 Task: Find a place to stay in Panshi, China, from 14th to 30th June for 5 guests, with a price range of ₹8000 to ₹12000, 5 bedrooms, 5 beds, 5 bathrooms, and amenities like WiFi, TV, and free parking.
Action: Mouse pressed left at (451, 116)
Screenshot: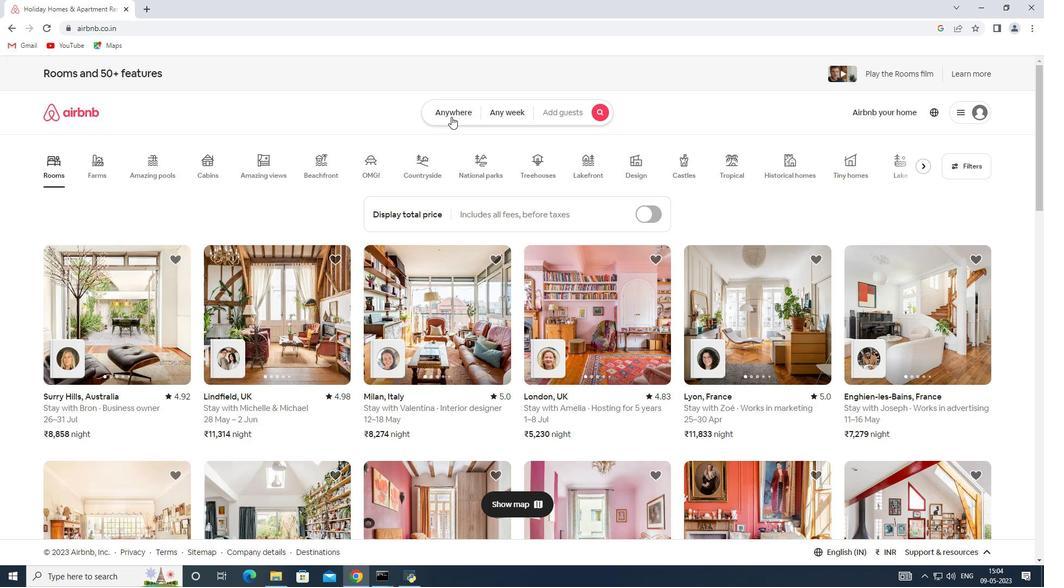 
Action: Mouse moved to (413, 147)
Screenshot: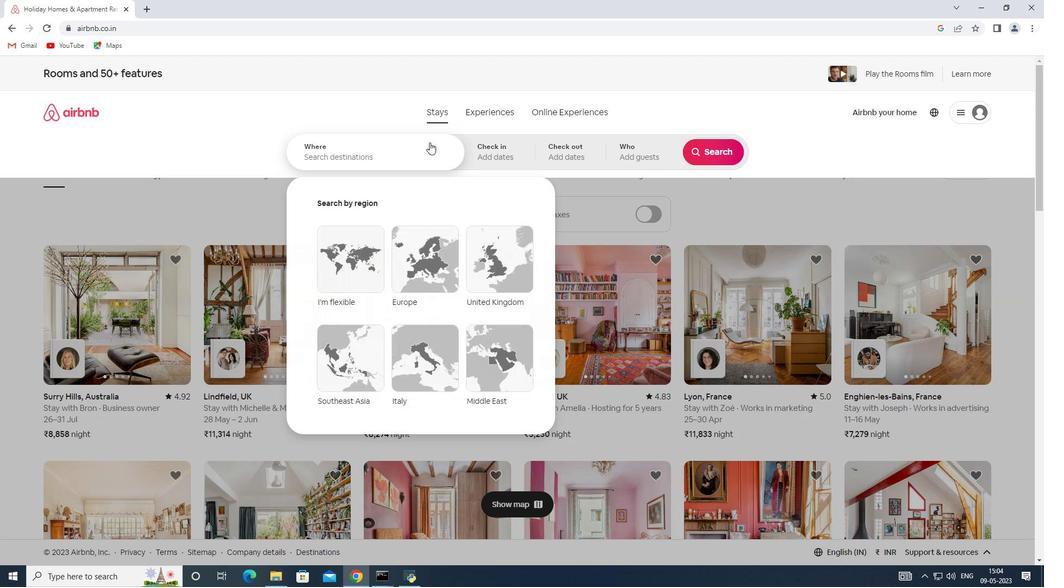 
Action: Mouse pressed left at (413, 147)
Screenshot: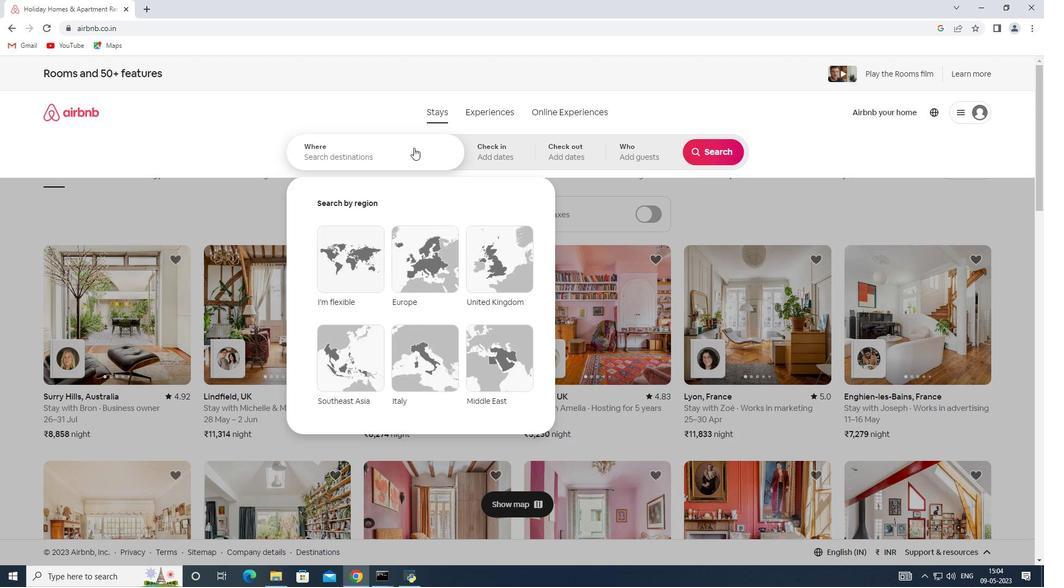
Action: Key pressed <Key.shift><Key.shift><Key.shift><Key.shift><Key.shift><Key.shift>Panshi,<Key.shift><Key.shift><Key.shift>China
Screenshot: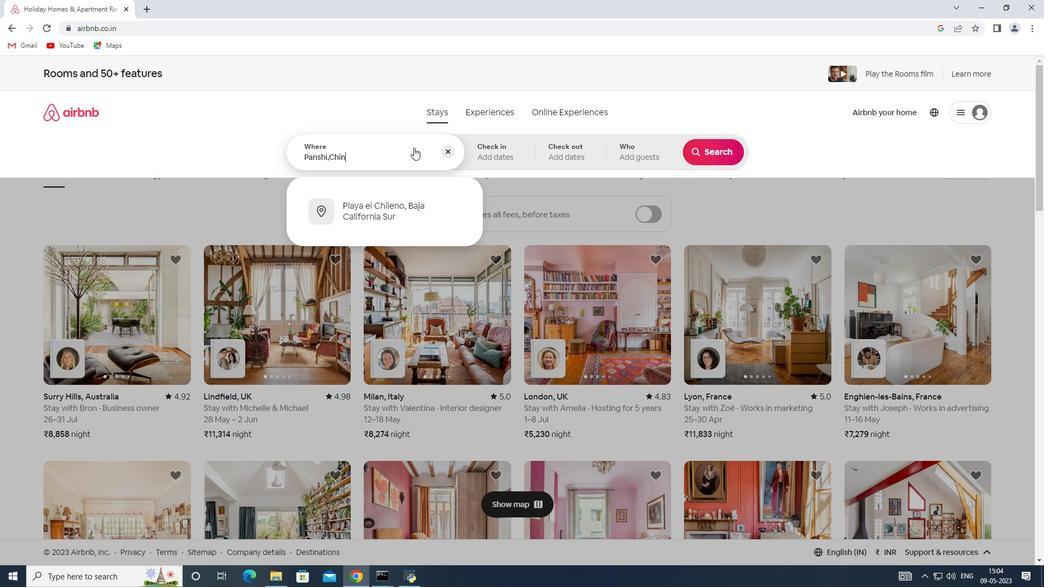 
Action: Mouse moved to (492, 147)
Screenshot: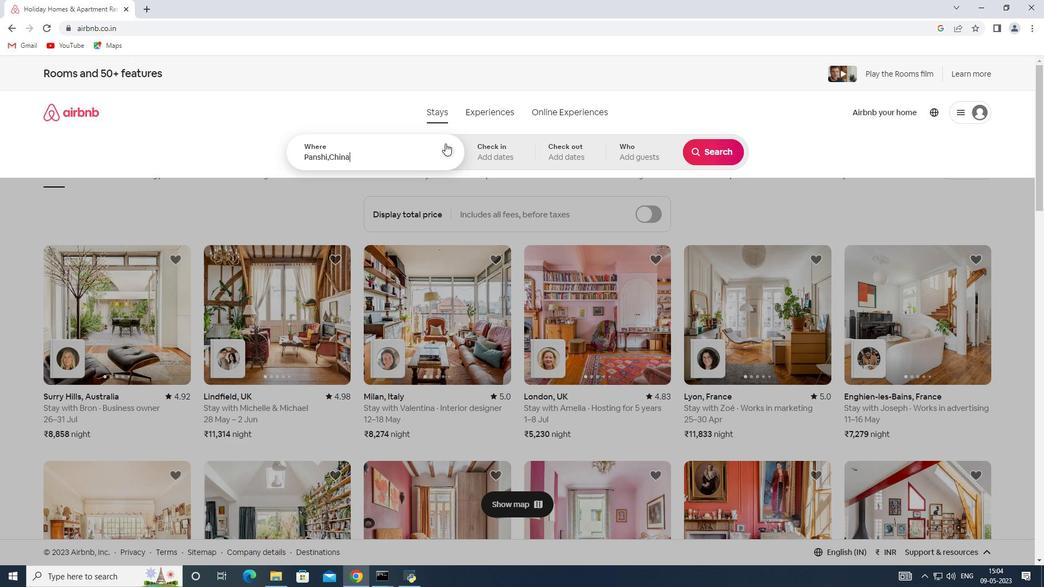 
Action: Mouse pressed left at (492, 147)
Screenshot: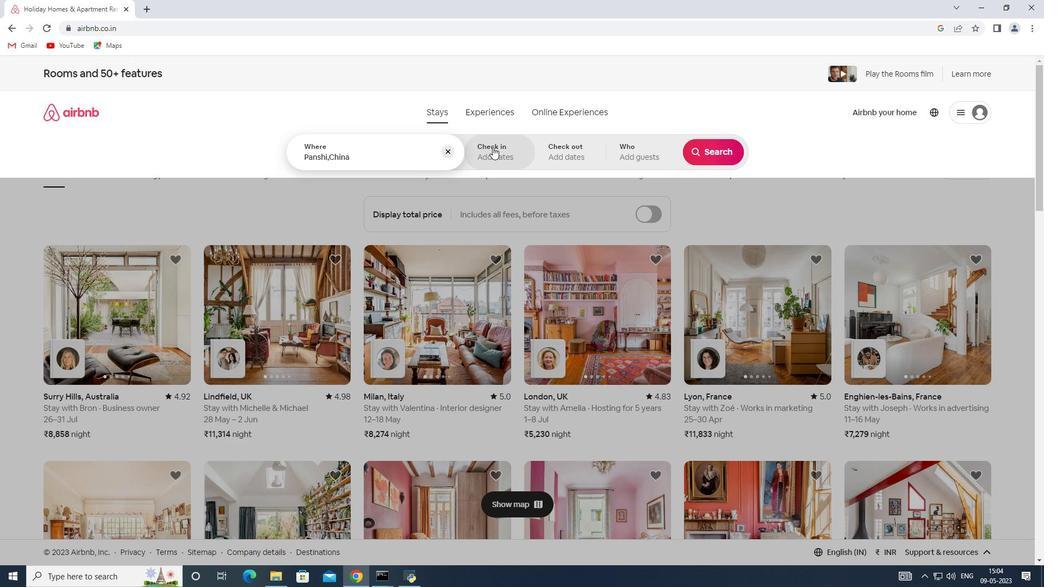 
Action: Mouse moved to (619, 331)
Screenshot: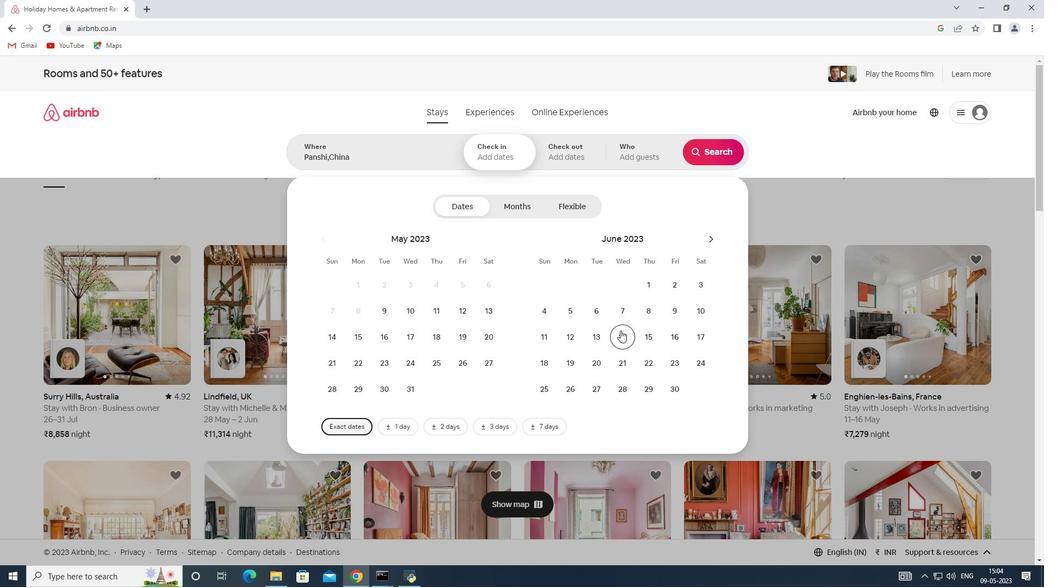 
Action: Mouse pressed left at (619, 331)
Screenshot: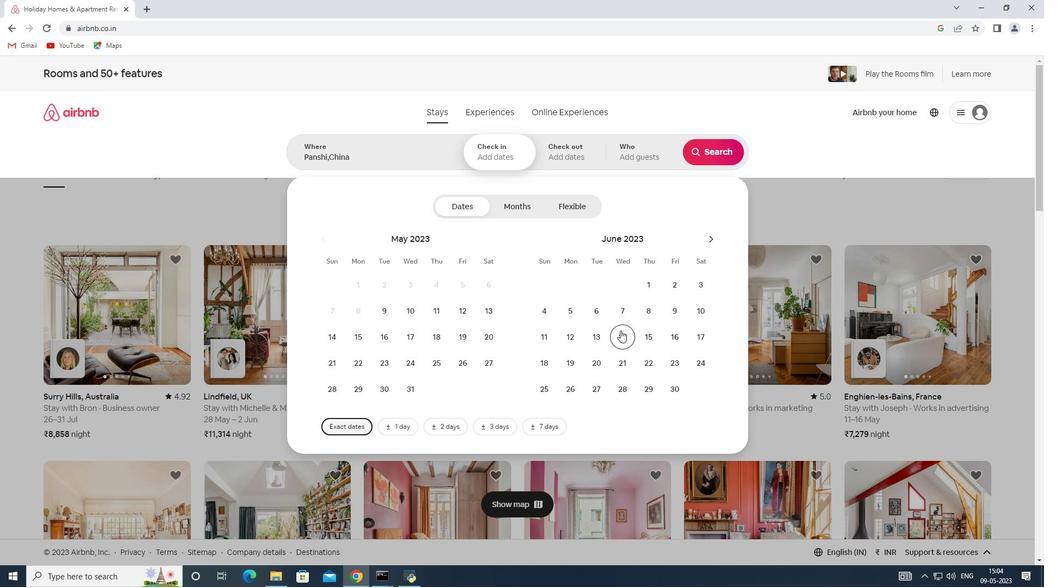 
Action: Mouse moved to (667, 383)
Screenshot: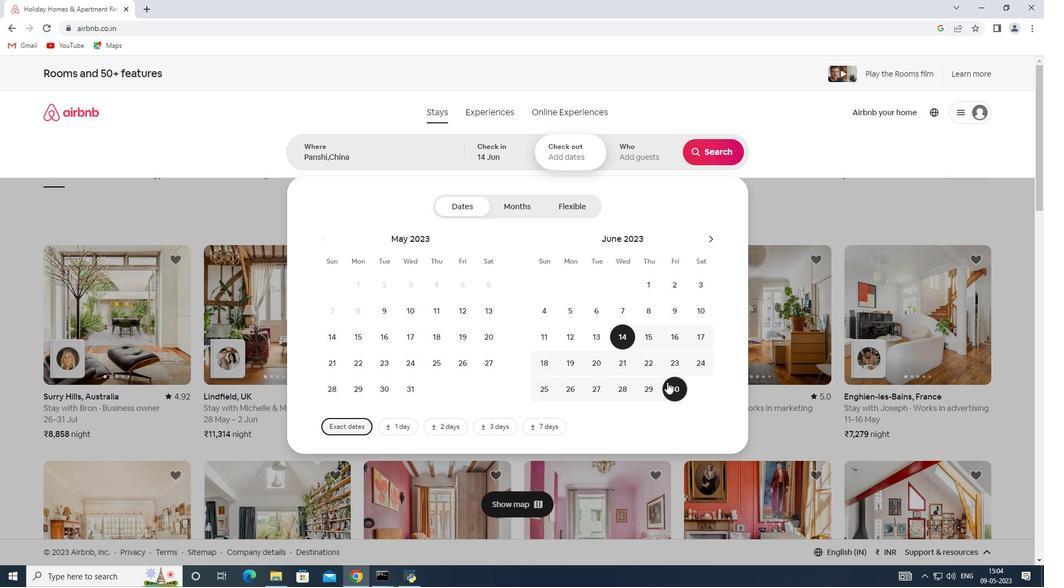 
Action: Mouse pressed left at (667, 383)
Screenshot: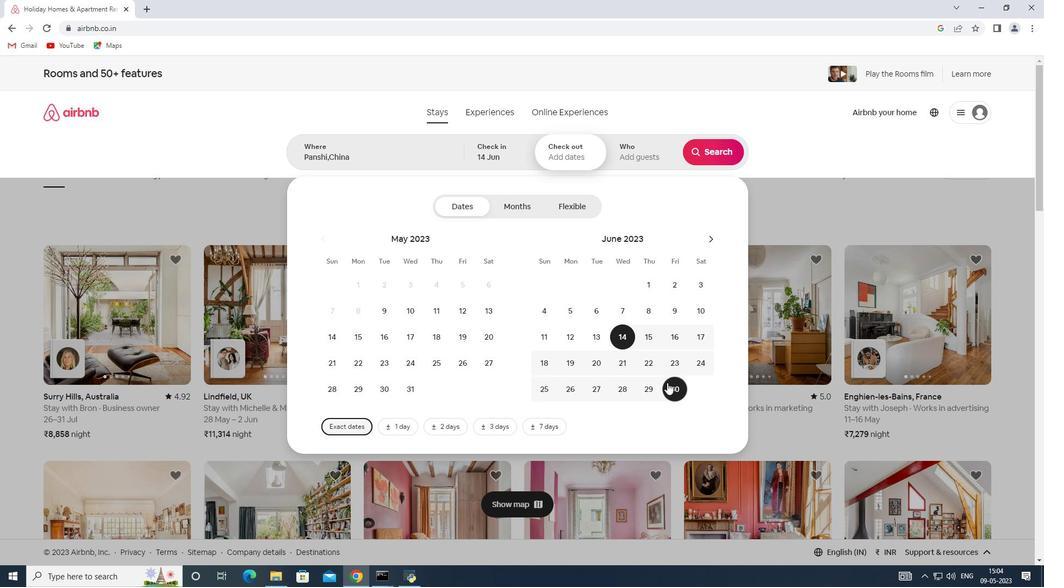 
Action: Mouse moved to (651, 159)
Screenshot: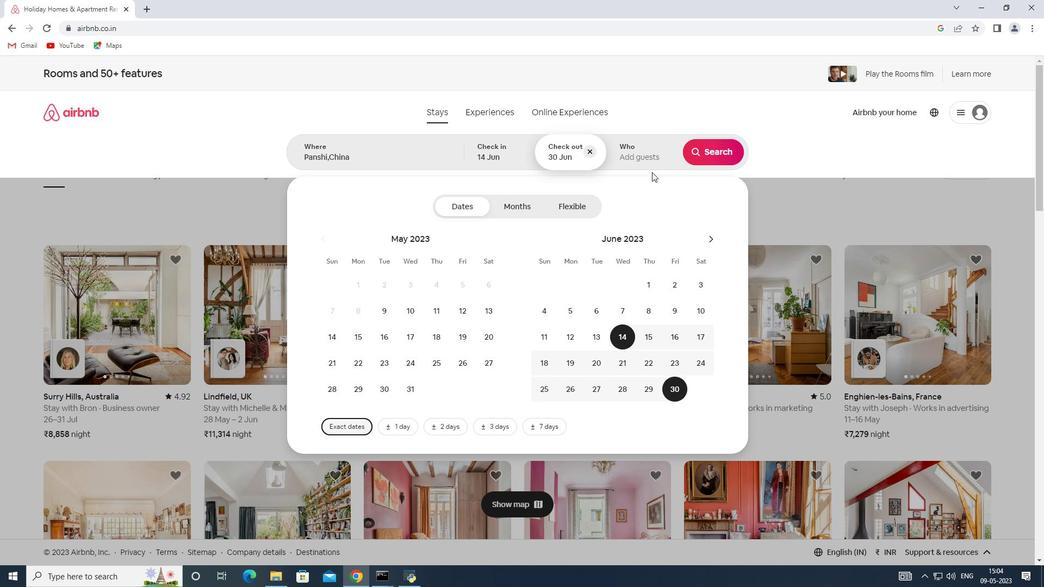 
Action: Mouse pressed left at (651, 159)
Screenshot: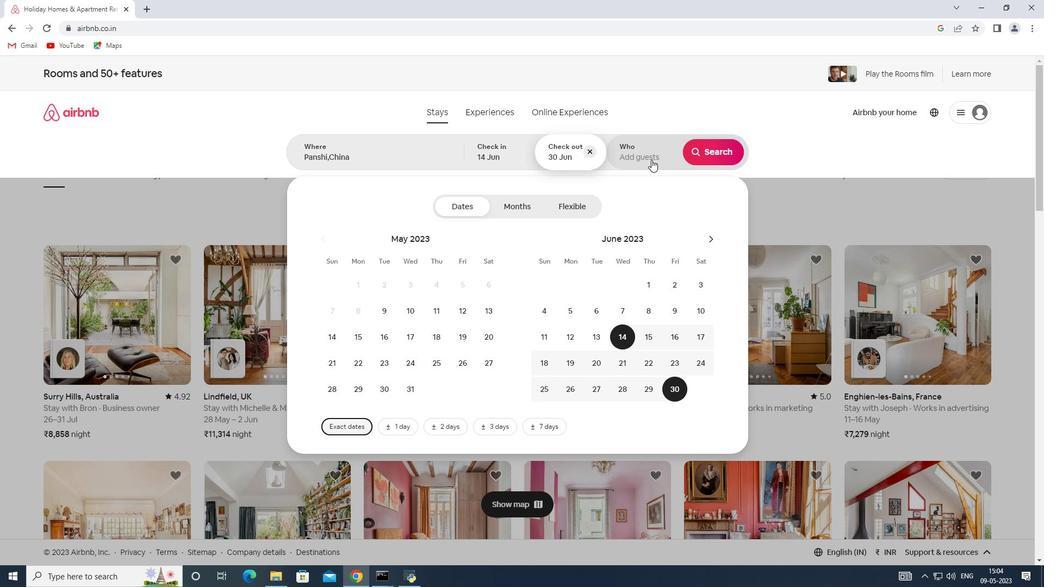 
Action: Mouse moved to (723, 207)
Screenshot: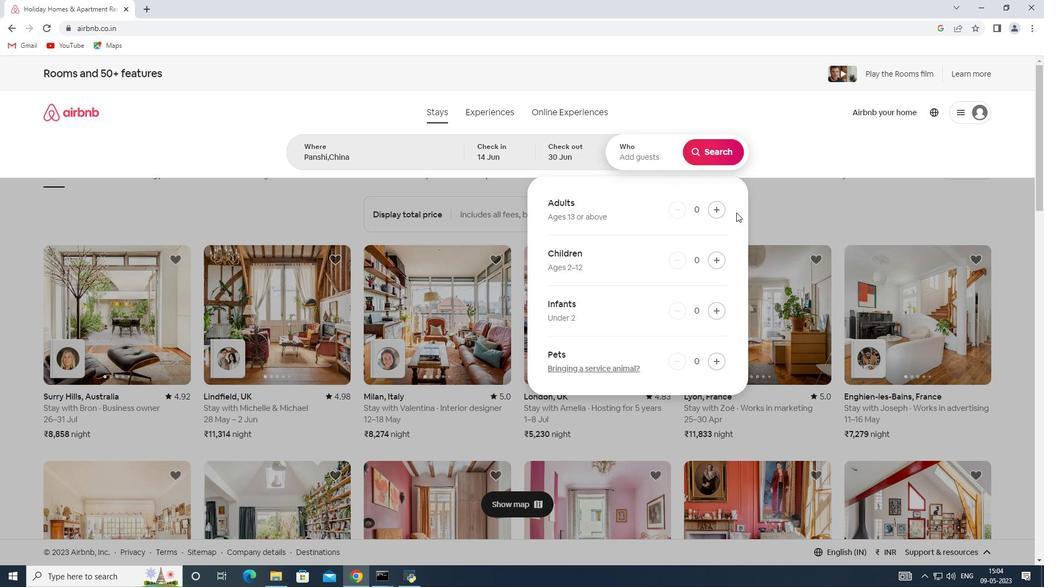 
Action: Mouse pressed left at (723, 207)
Screenshot: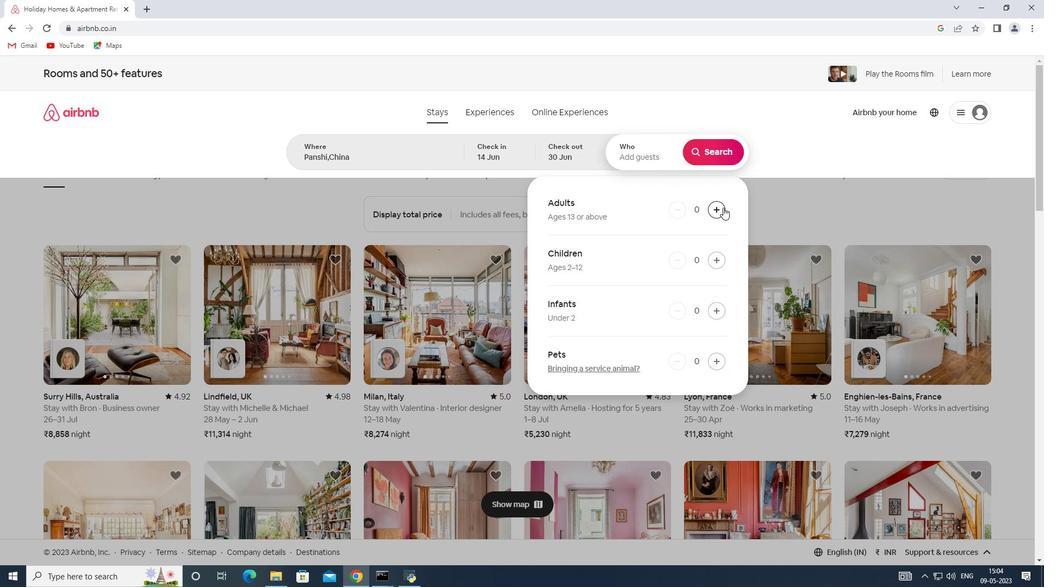 
Action: Mouse pressed left at (723, 207)
Screenshot: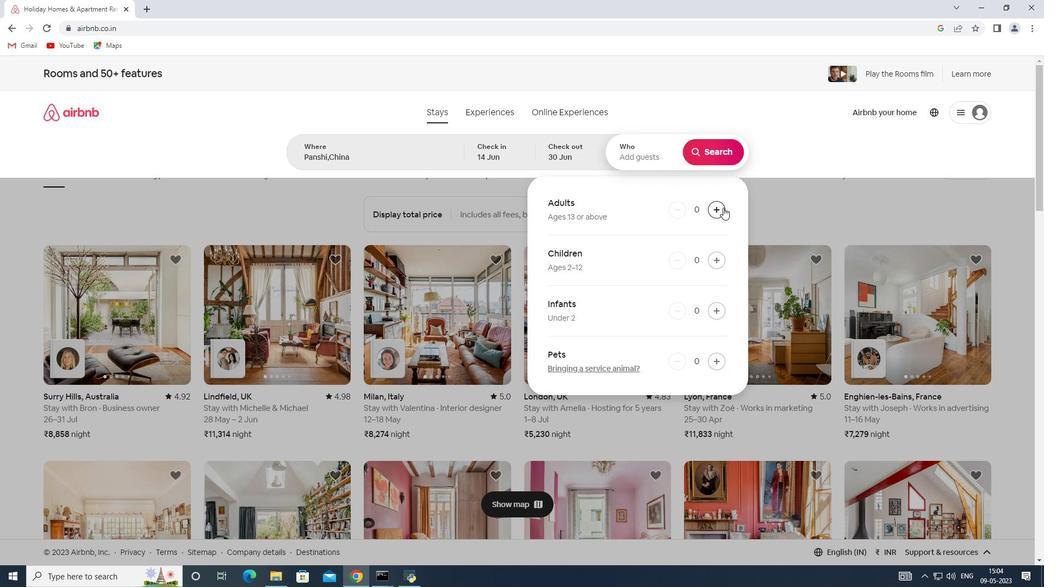 
Action: Mouse pressed left at (723, 207)
Screenshot: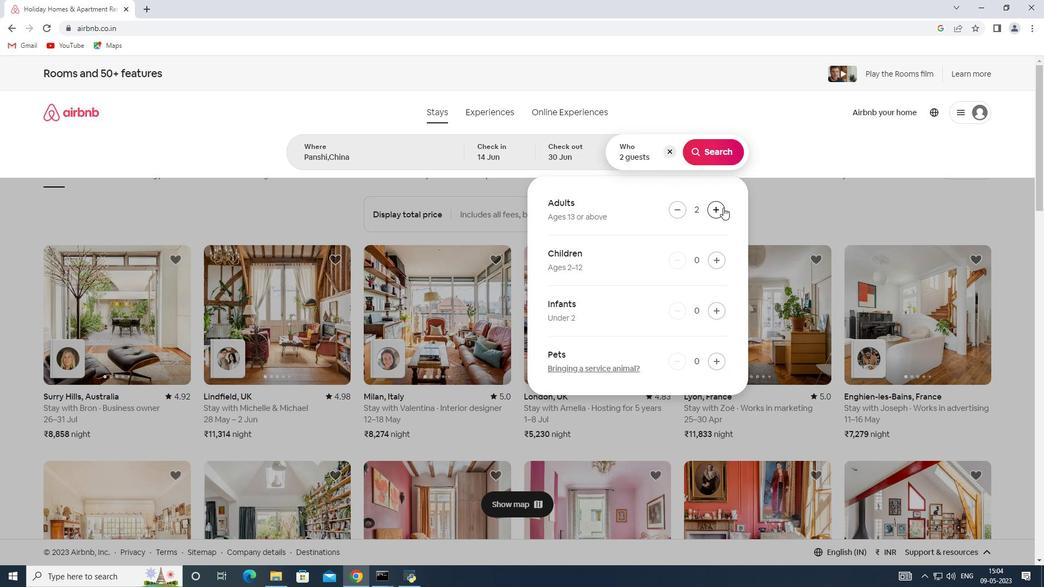 
Action: Mouse pressed left at (723, 207)
Screenshot: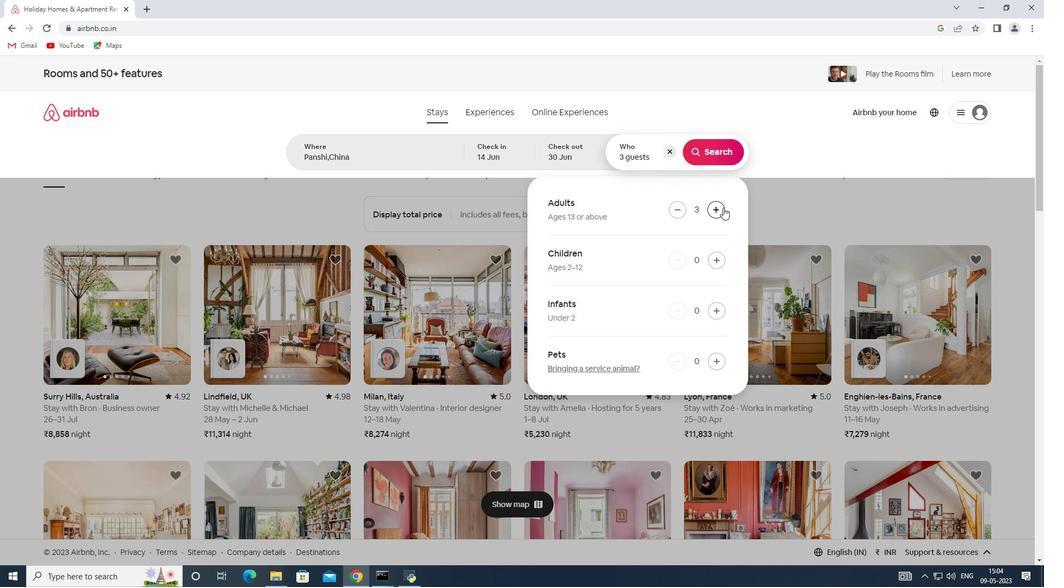 
Action: Mouse pressed left at (723, 207)
Screenshot: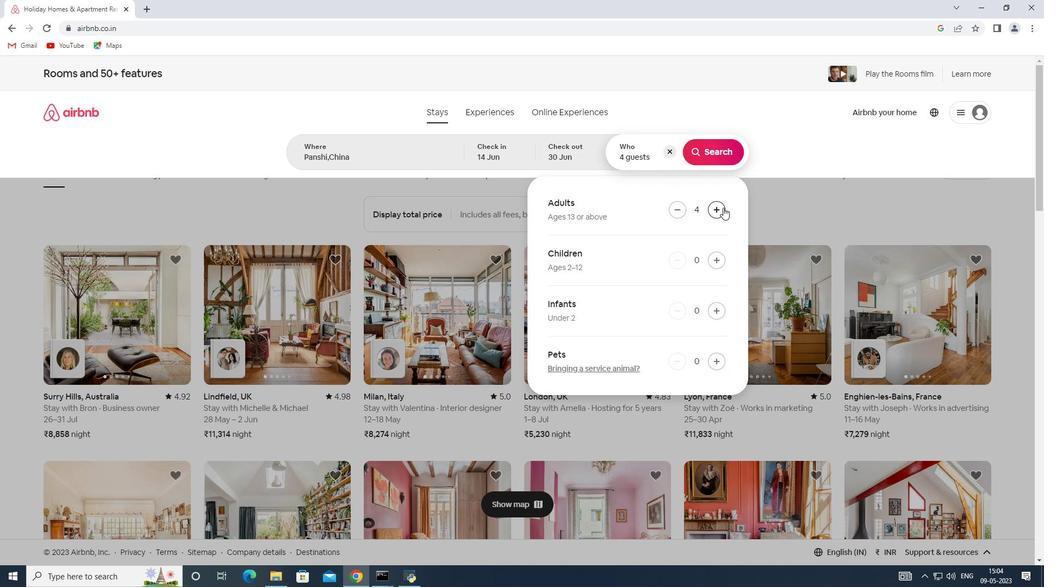 
Action: Mouse moved to (722, 153)
Screenshot: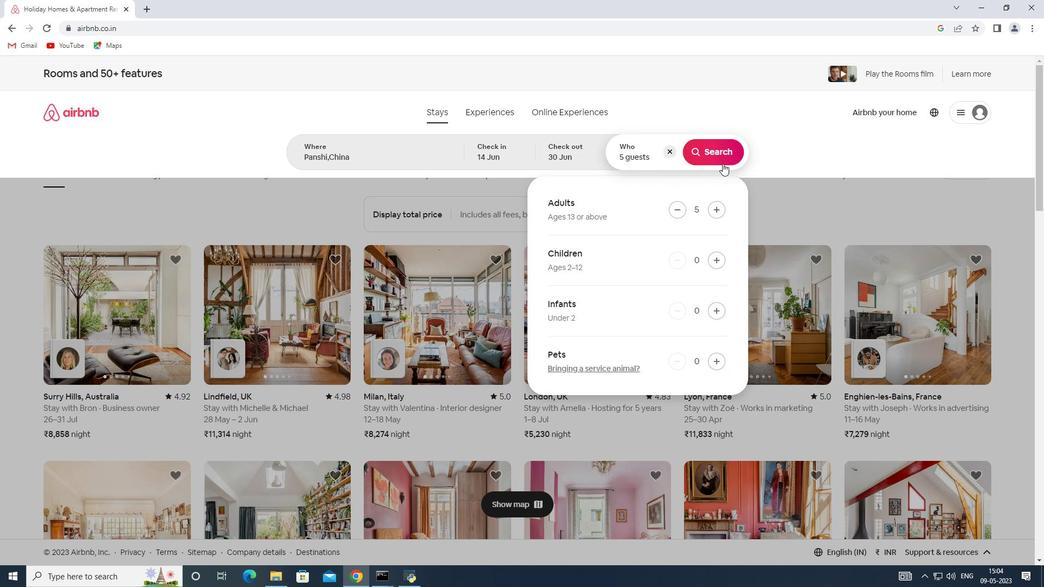 
Action: Mouse pressed left at (722, 153)
Screenshot: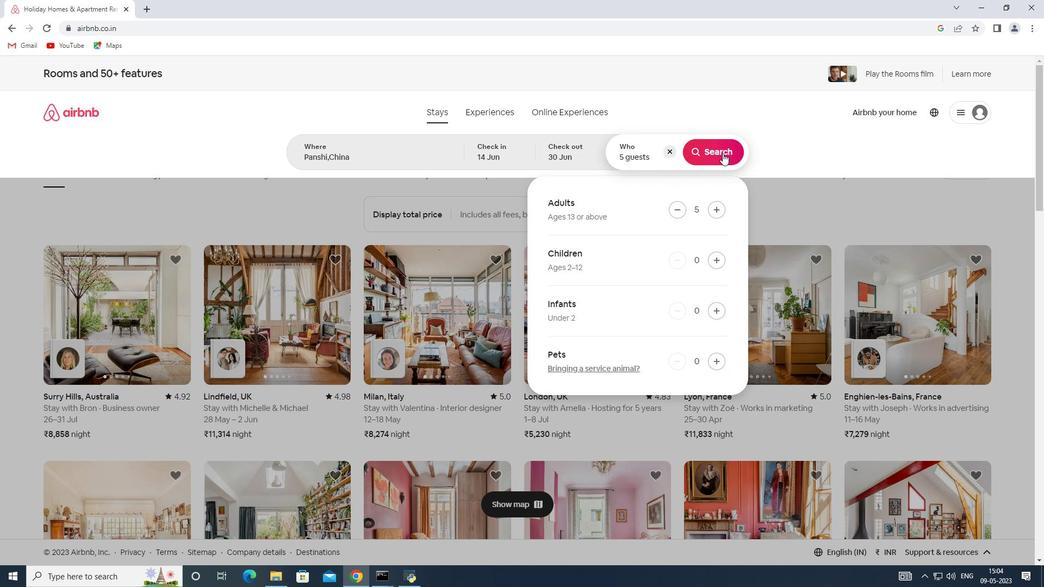 
Action: Mouse moved to (990, 112)
Screenshot: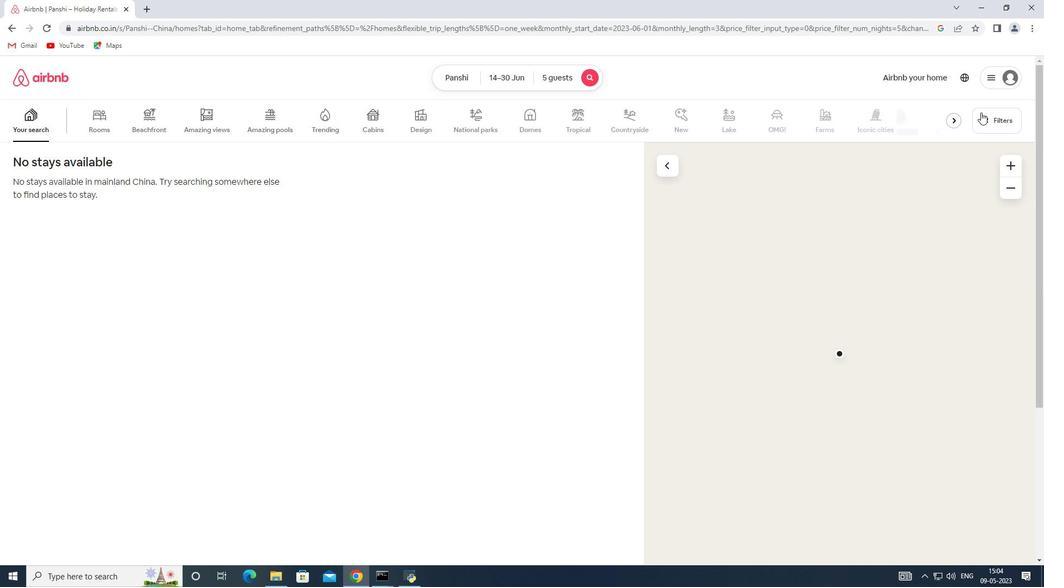 
Action: Mouse pressed left at (990, 112)
Screenshot: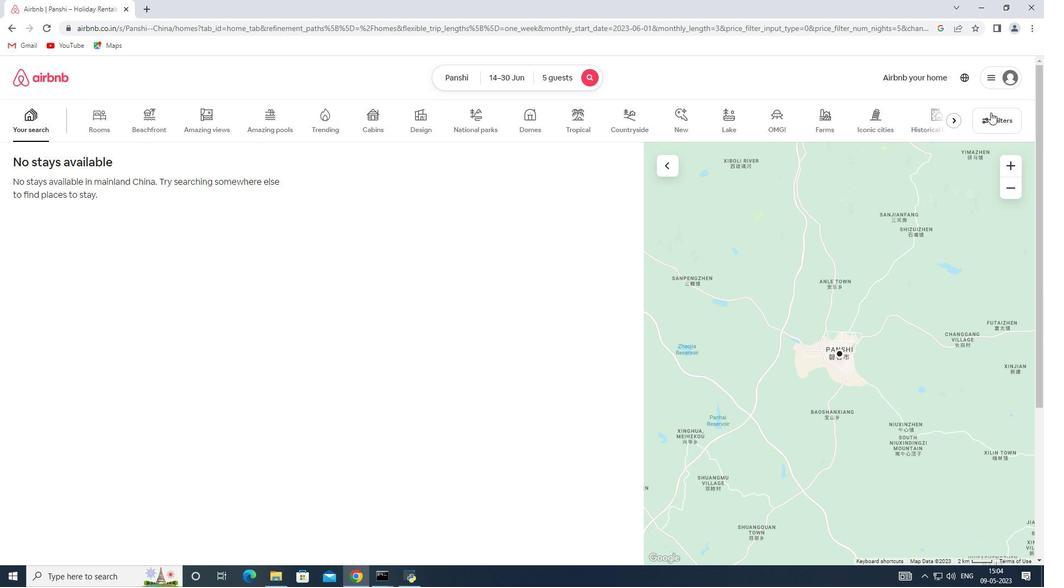 
Action: Mouse moved to (383, 388)
Screenshot: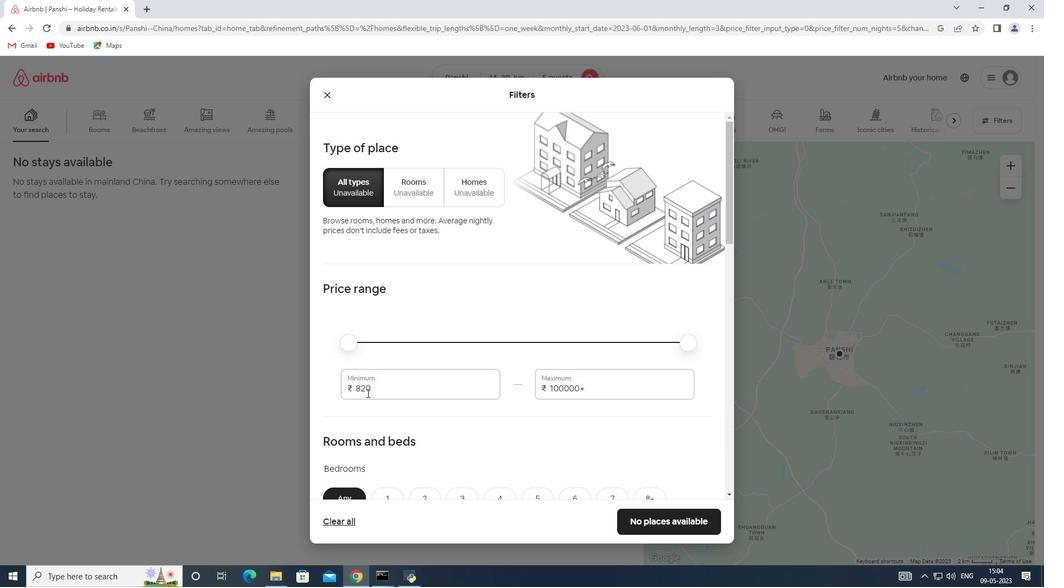 
Action: Mouse pressed left at (383, 388)
Screenshot: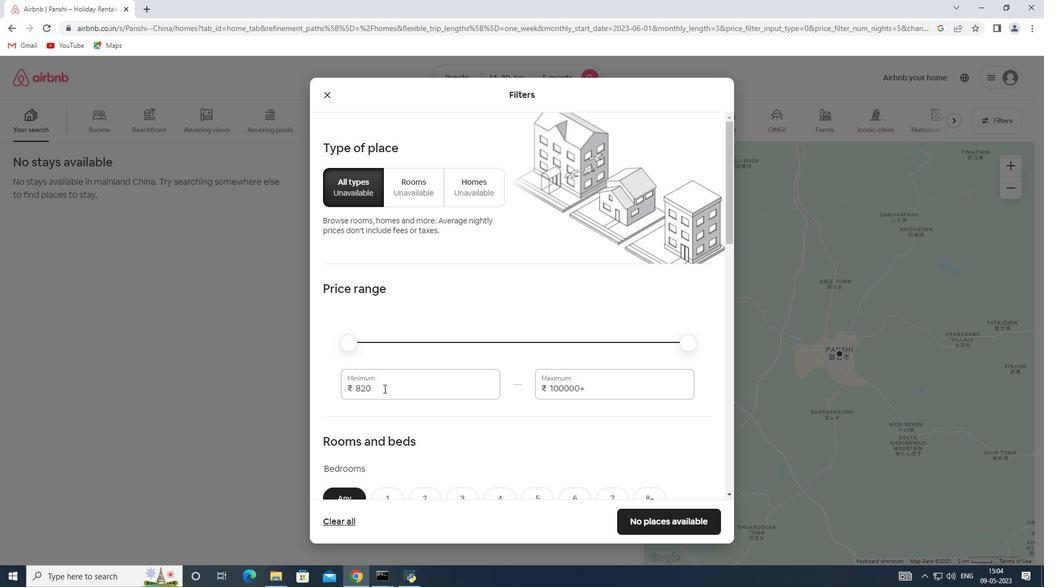 
Action: Mouse moved to (337, 388)
Screenshot: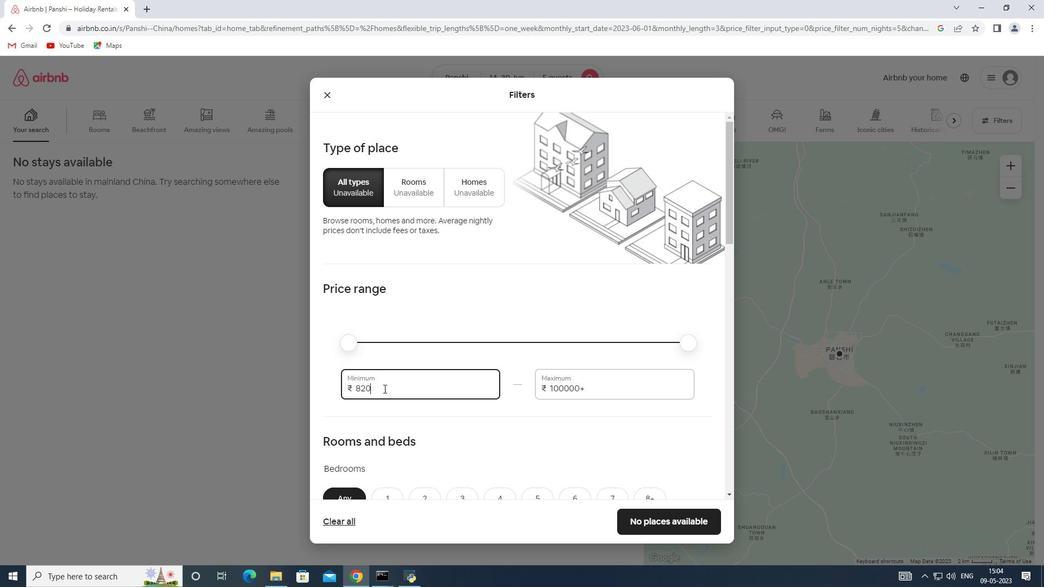 
Action: Key pressed 8000
Screenshot: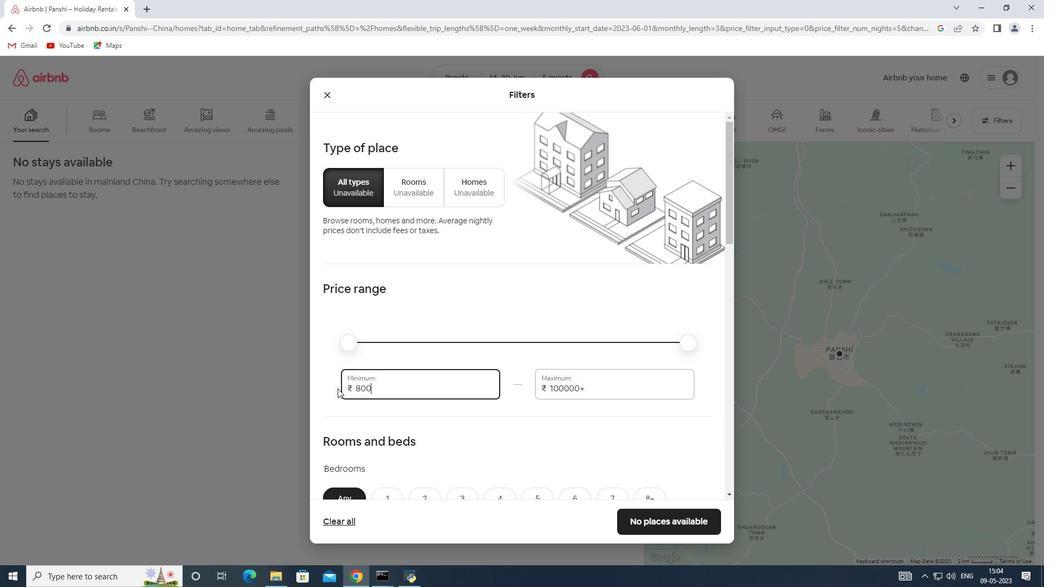 
Action: Mouse moved to (600, 386)
Screenshot: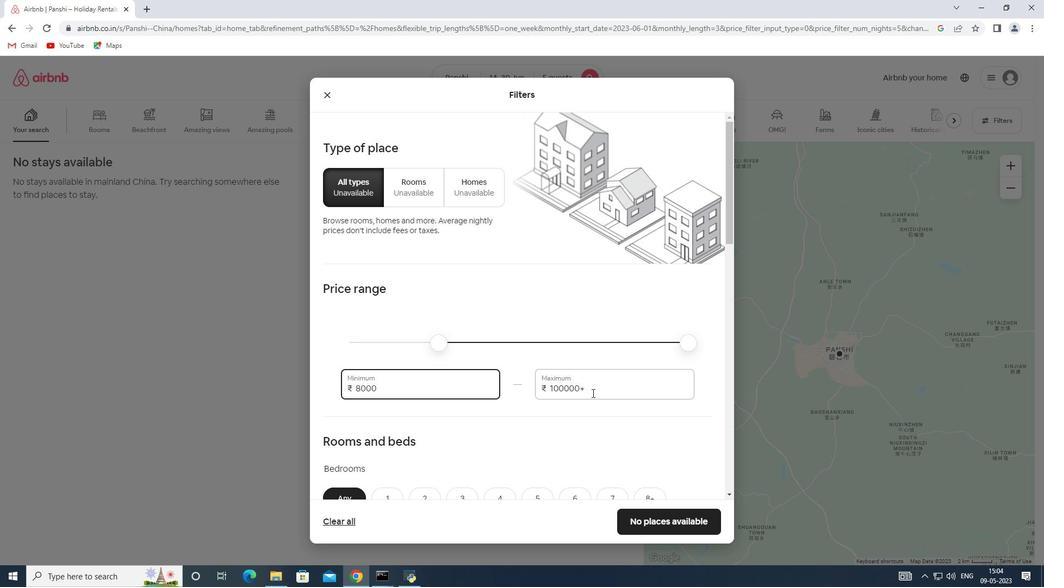 
Action: Mouse pressed left at (600, 386)
Screenshot: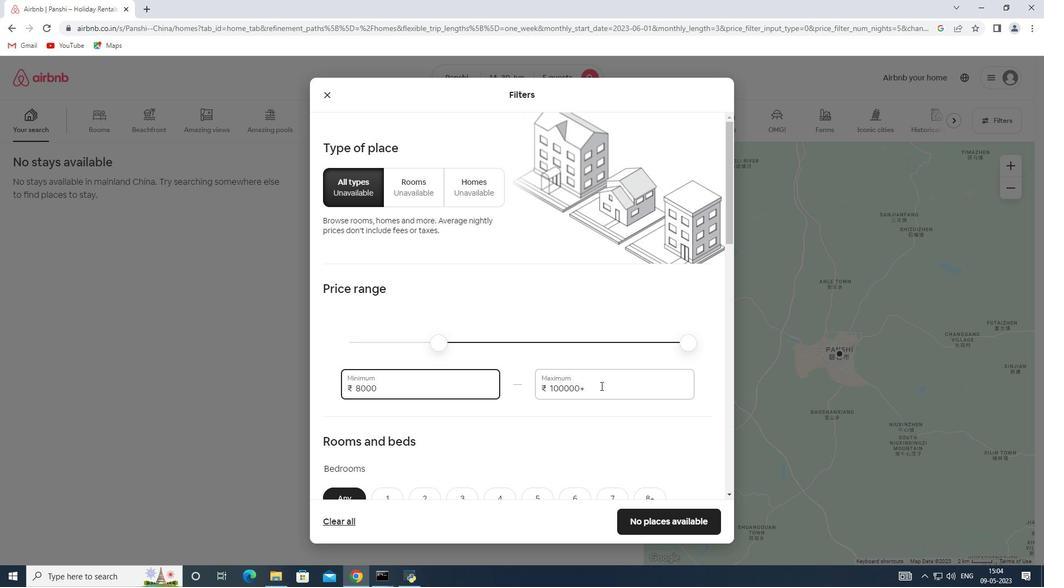 
Action: Mouse moved to (518, 386)
Screenshot: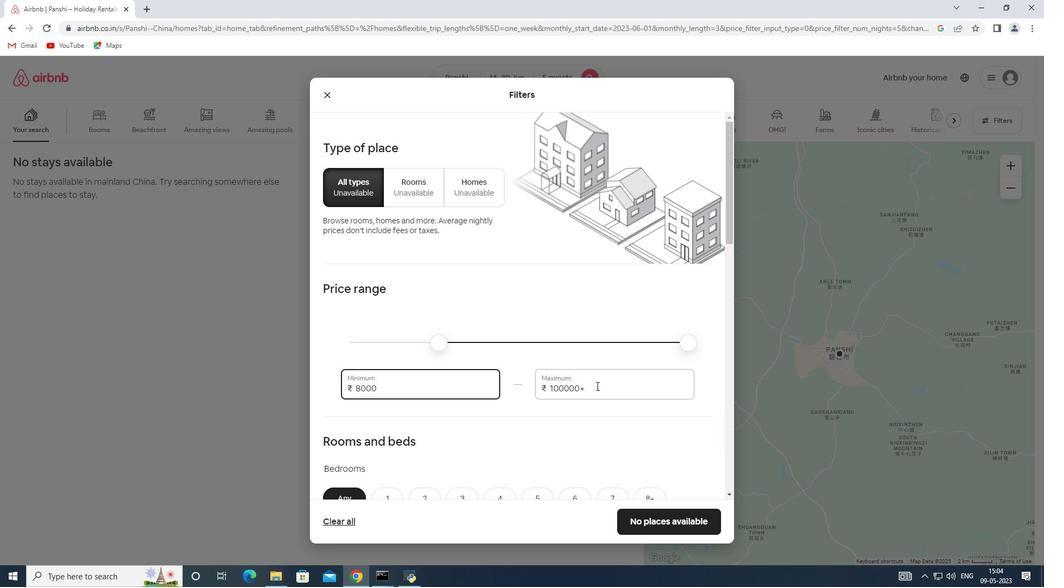
Action: Key pressed 12000
Screenshot: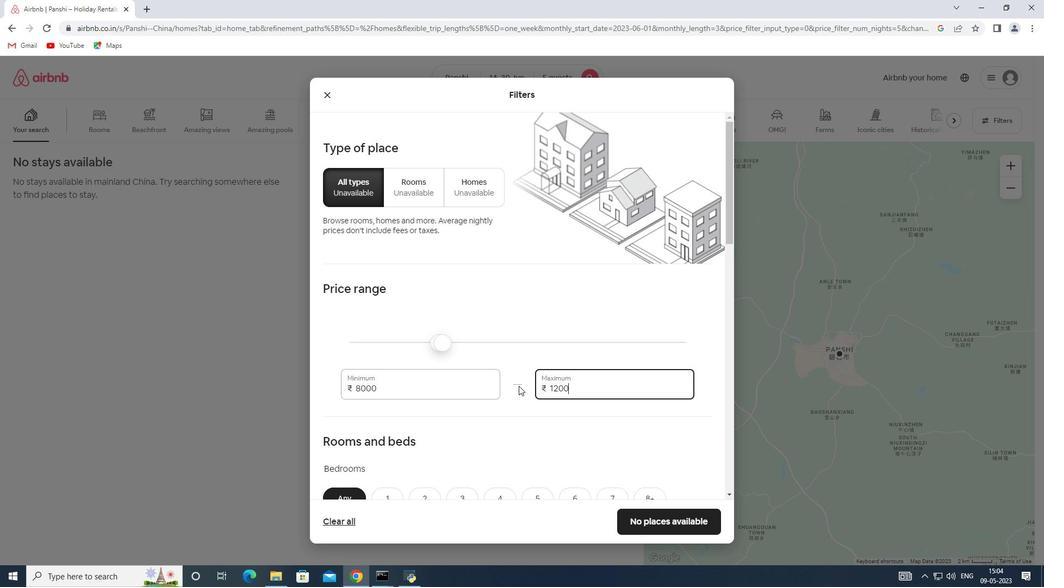 
Action: Mouse moved to (514, 387)
Screenshot: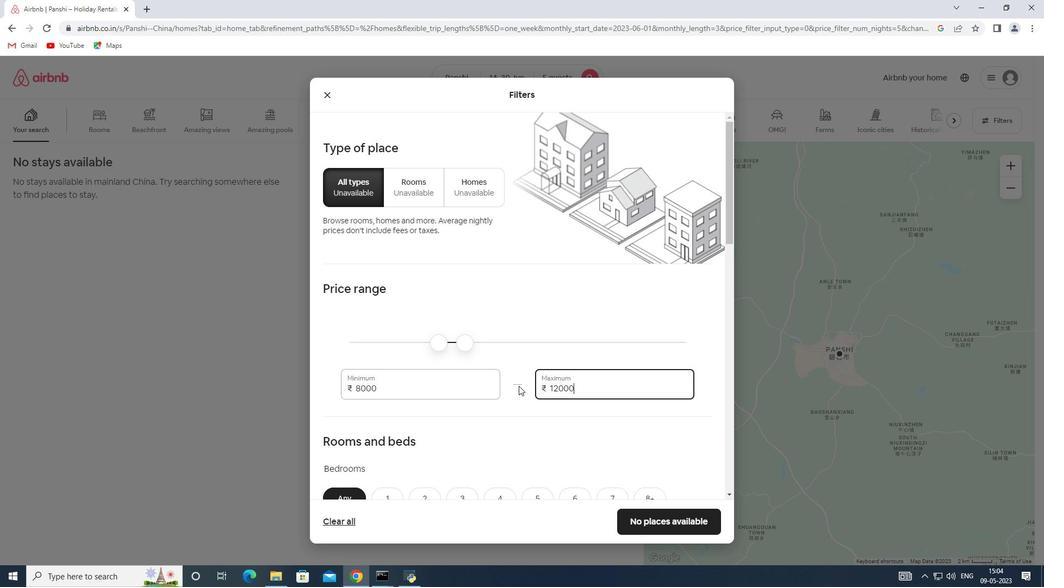 
Action: Mouse scrolled (514, 387) with delta (0, 0)
Screenshot: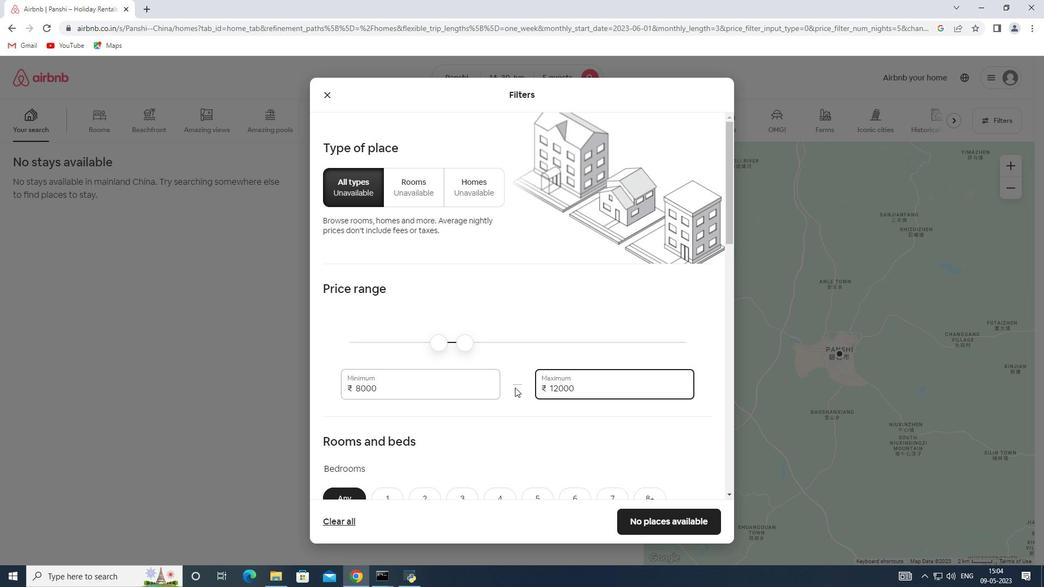 
Action: Mouse scrolled (514, 387) with delta (0, 0)
Screenshot: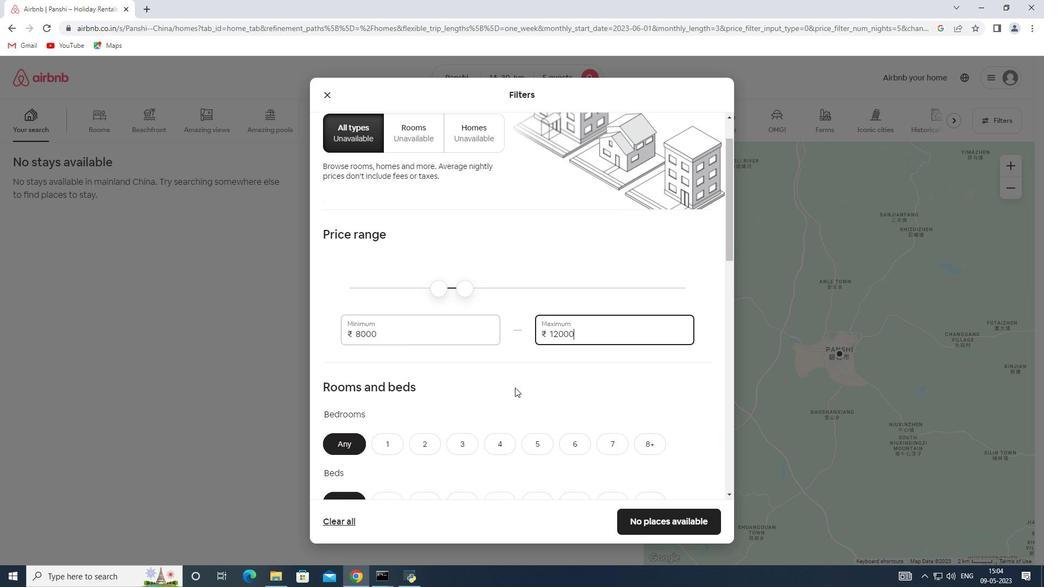 
Action: Mouse scrolled (514, 387) with delta (0, 0)
Screenshot: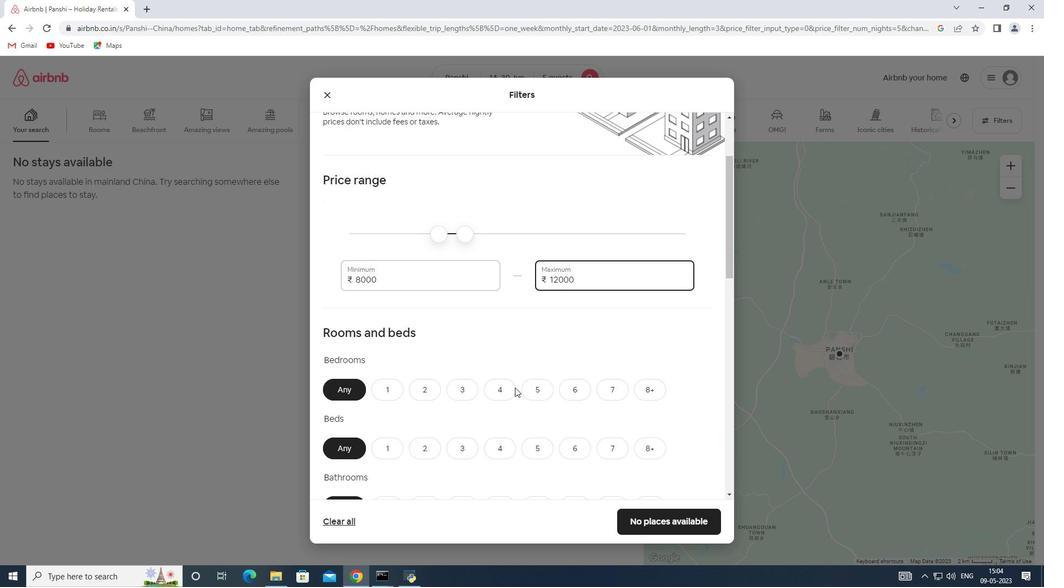 
Action: Mouse scrolled (514, 387) with delta (0, 0)
Screenshot: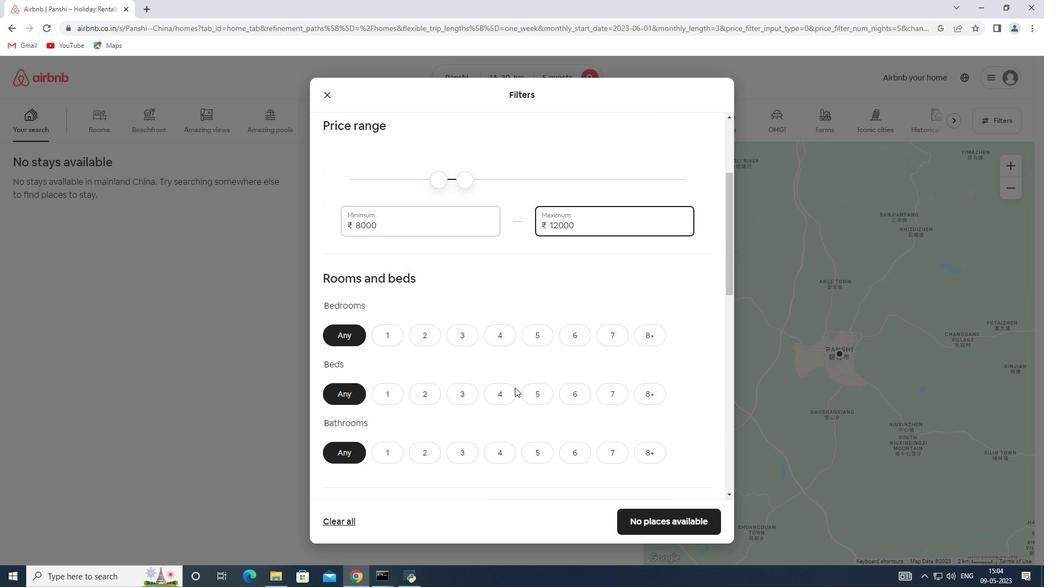
Action: Mouse moved to (532, 284)
Screenshot: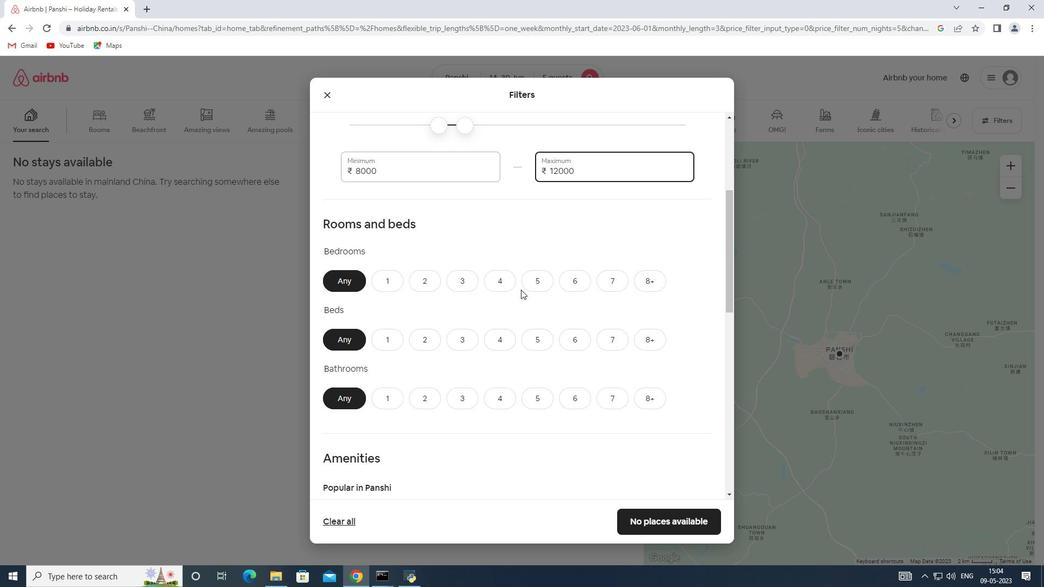 
Action: Mouse pressed left at (532, 284)
Screenshot: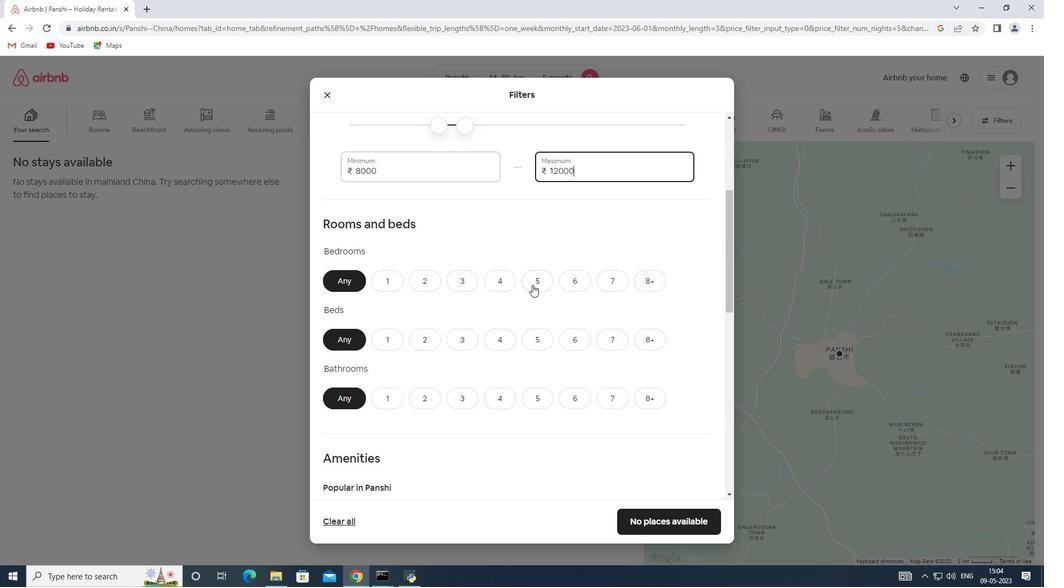 
Action: Mouse moved to (534, 338)
Screenshot: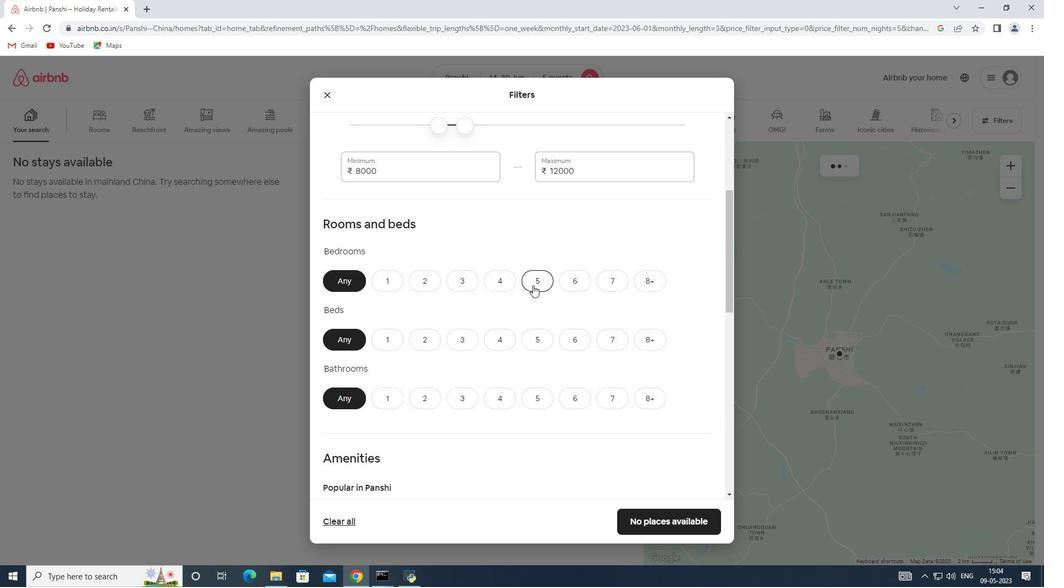 
Action: Mouse pressed left at (534, 338)
Screenshot: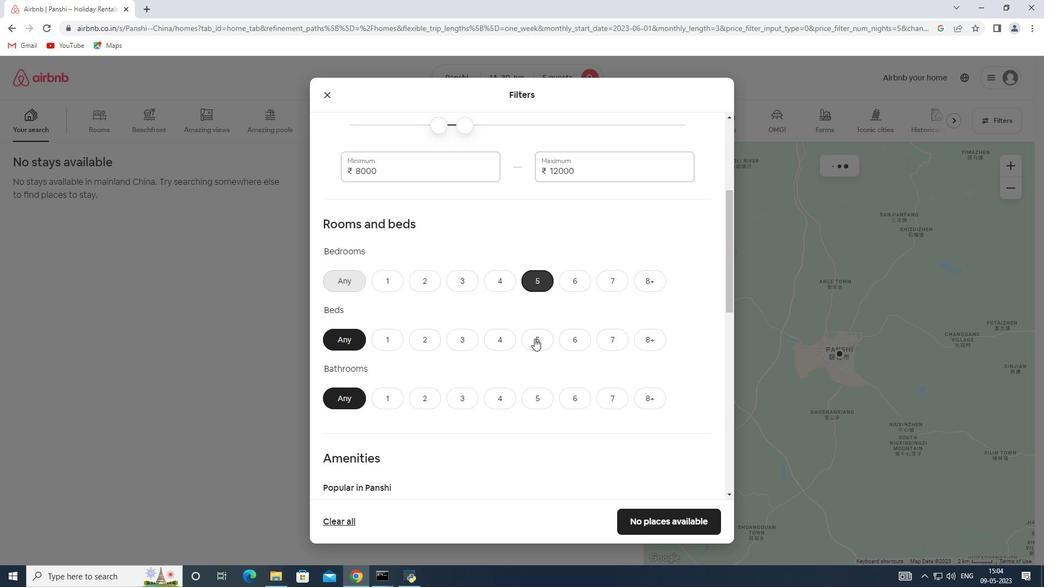 
Action: Mouse moved to (535, 393)
Screenshot: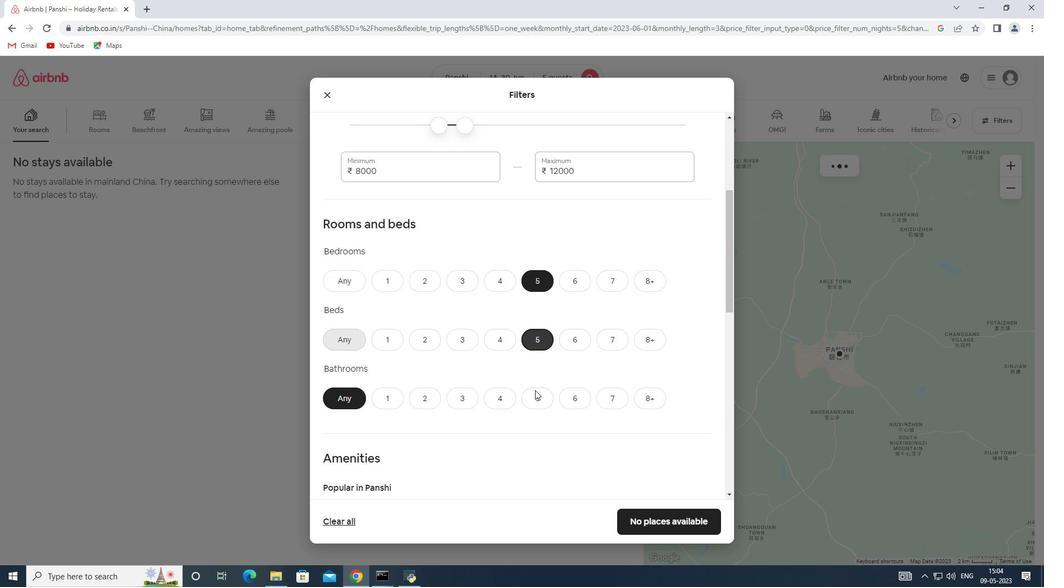 
Action: Mouse pressed left at (535, 393)
Screenshot: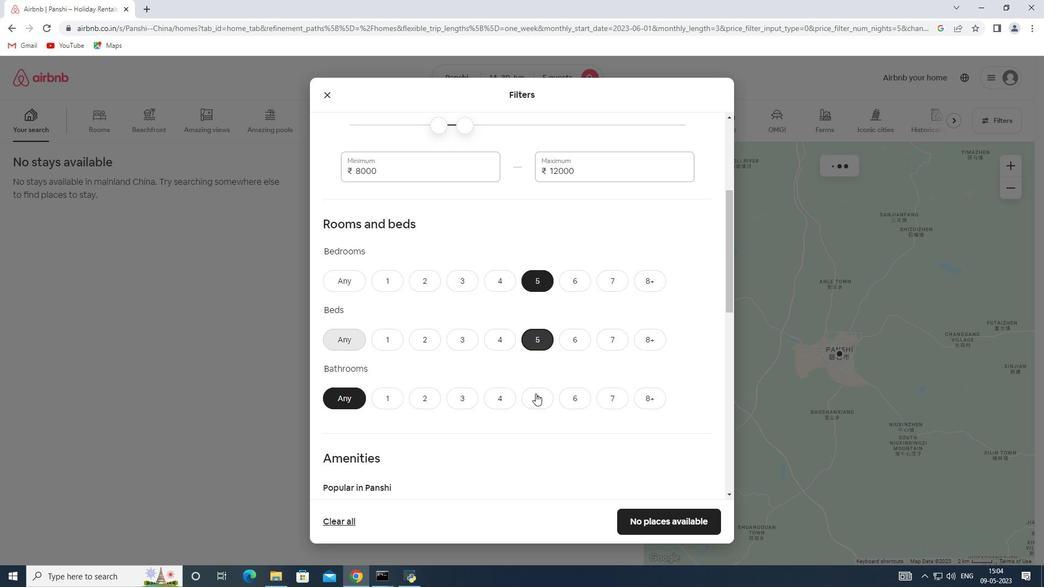 
Action: Mouse moved to (530, 345)
Screenshot: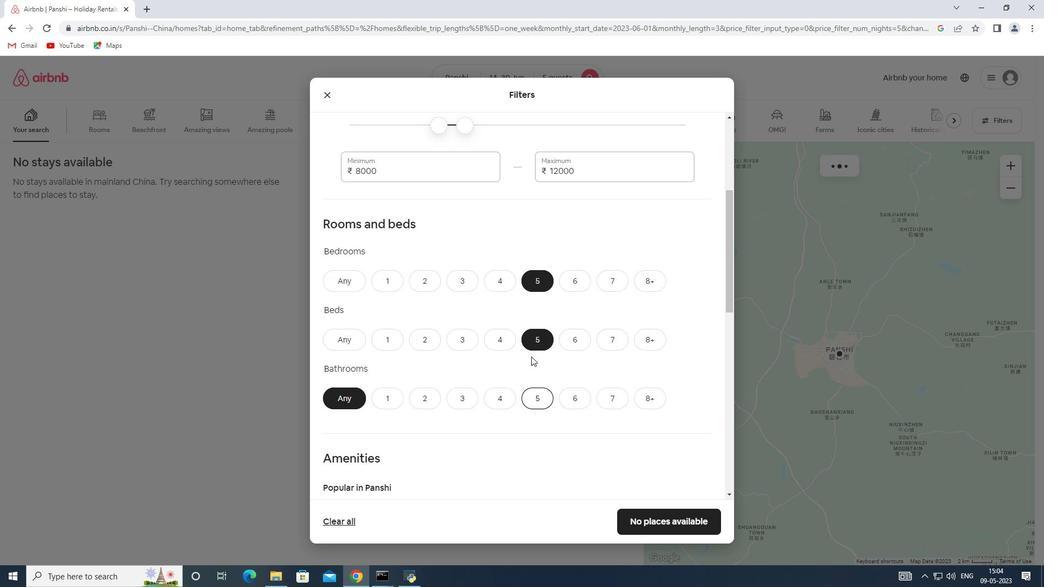 
Action: Mouse scrolled (530, 344) with delta (0, 0)
Screenshot: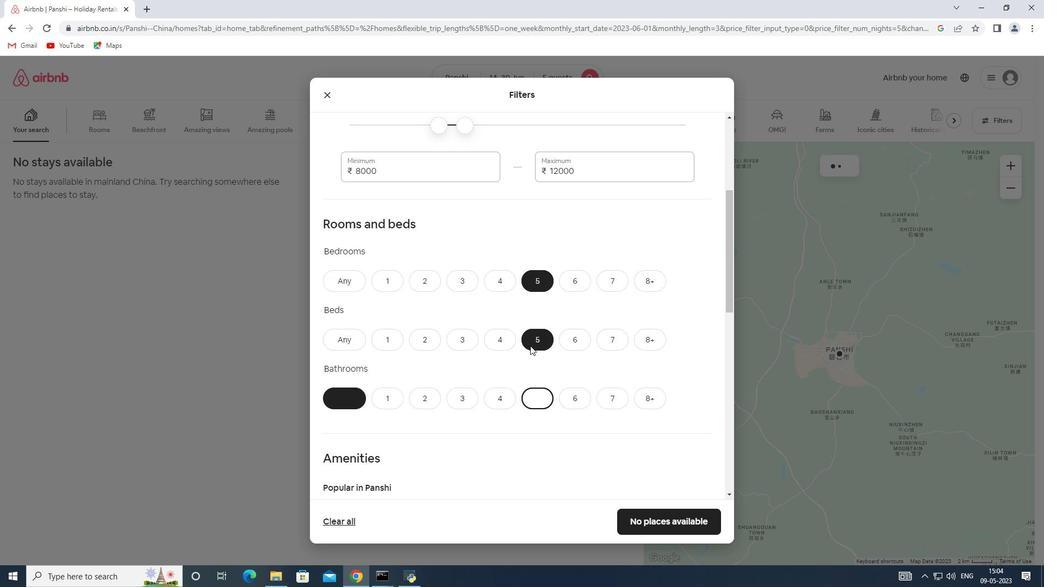 
Action: Mouse scrolled (530, 344) with delta (0, 0)
Screenshot: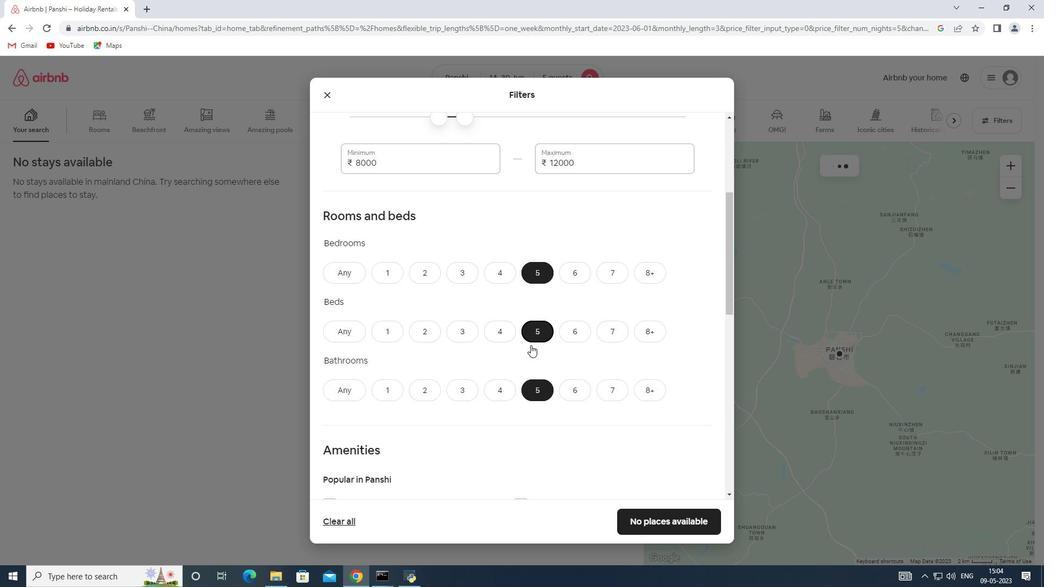 
Action: Mouse scrolled (530, 344) with delta (0, 0)
Screenshot: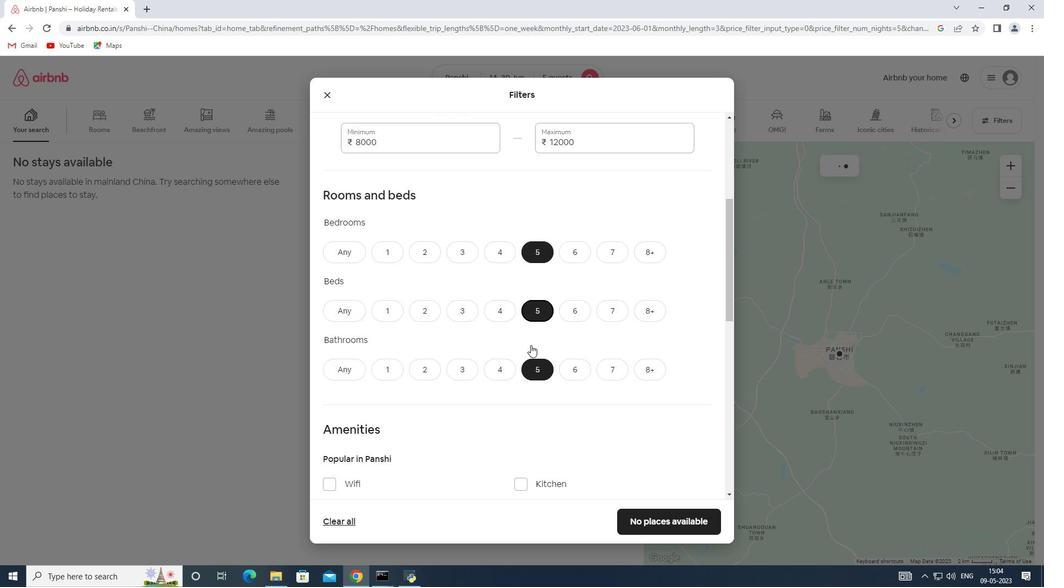 
Action: Mouse moved to (344, 346)
Screenshot: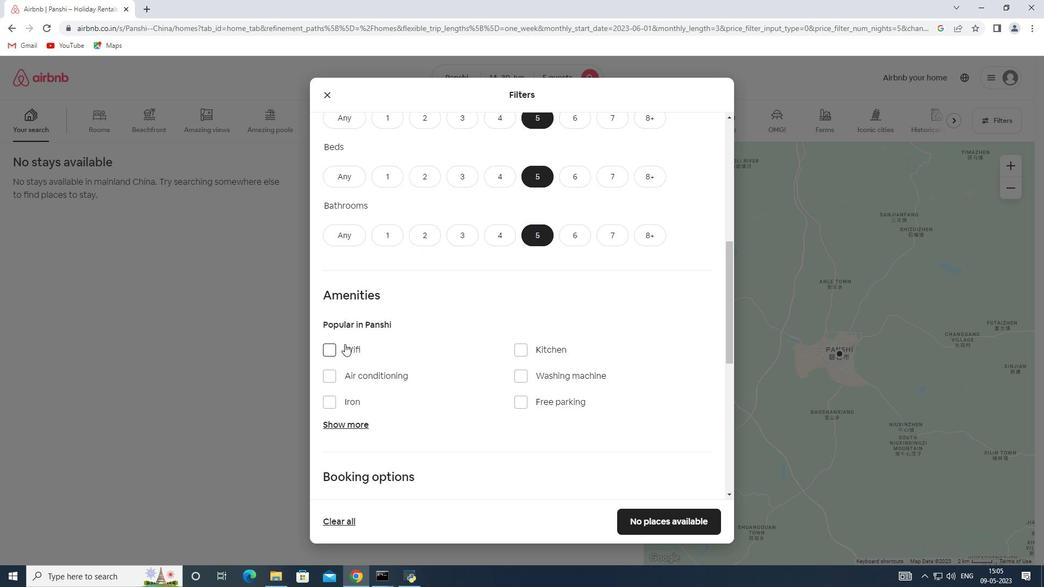 
Action: Mouse pressed left at (344, 346)
Screenshot: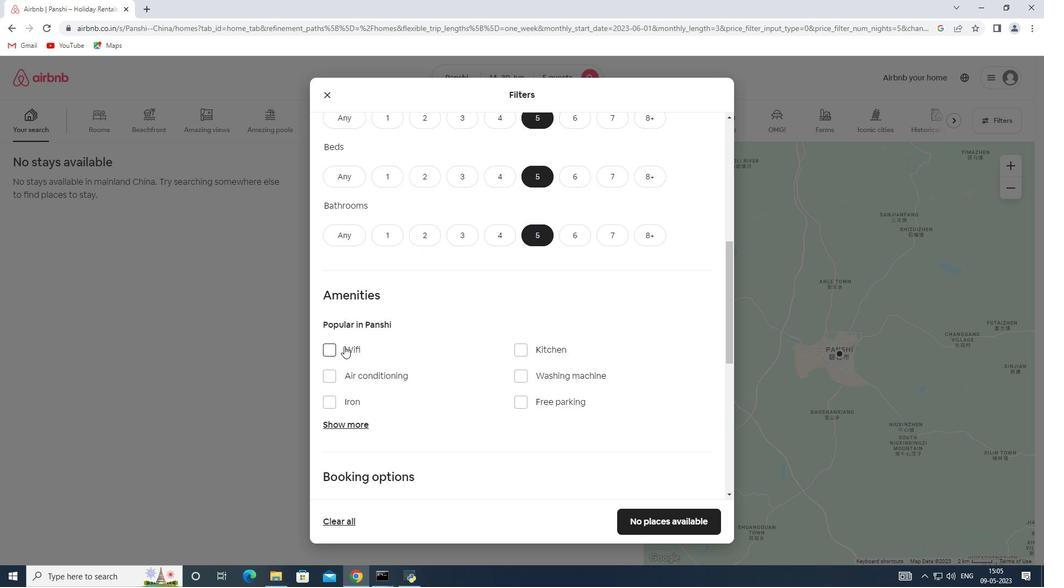 
Action: Mouse moved to (358, 422)
Screenshot: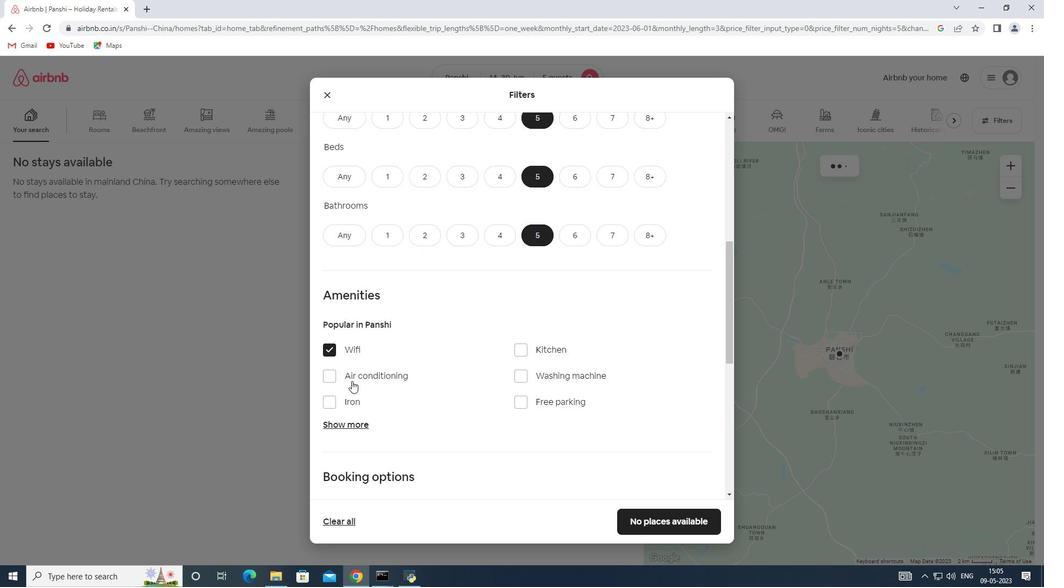 
Action: Mouse pressed left at (358, 422)
Screenshot: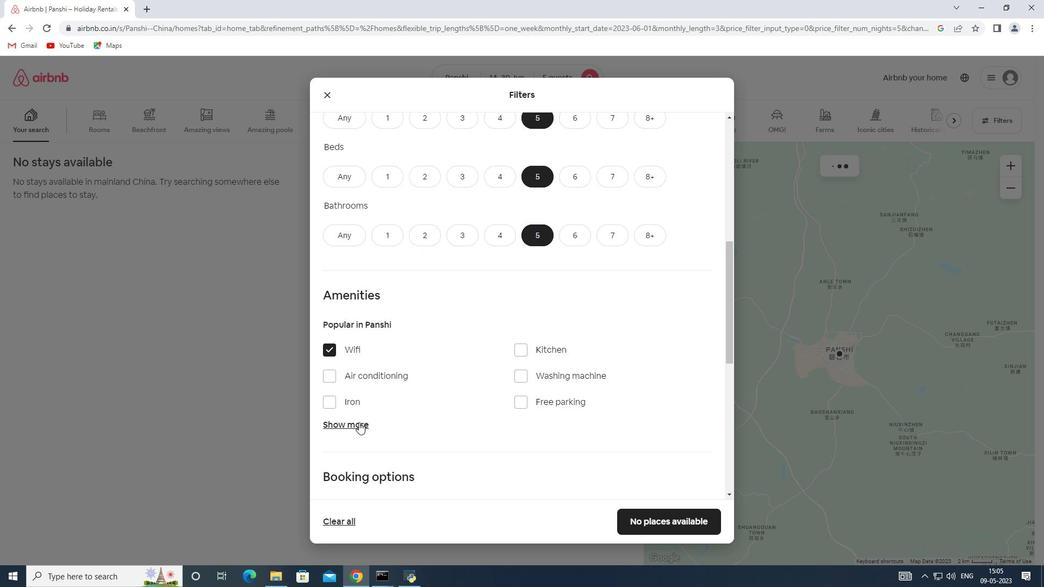 
Action: Mouse moved to (523, 487)
Screenshot: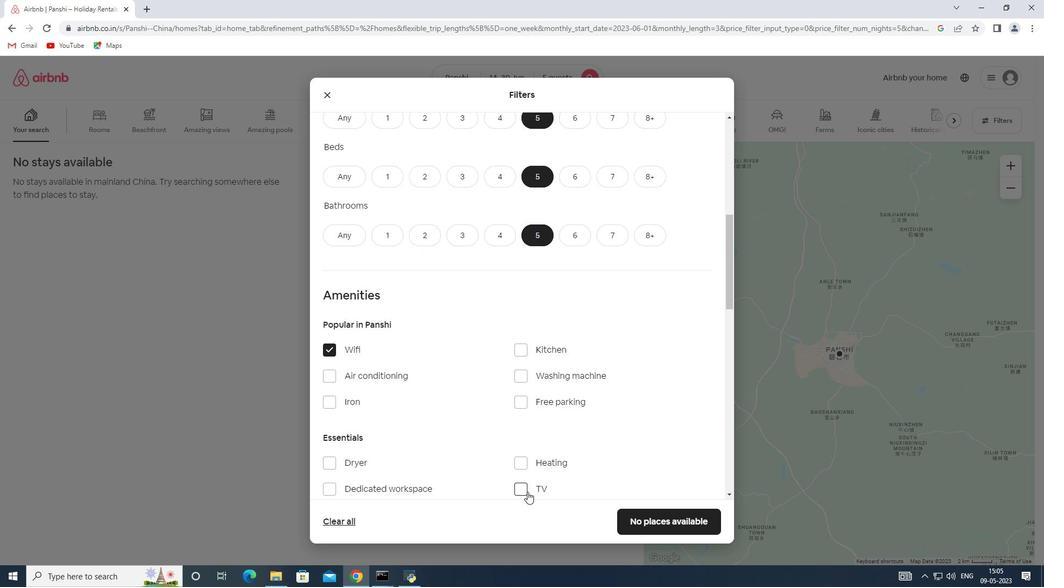 
Action: Mouse pressed left at (523, 487)
Screenshot: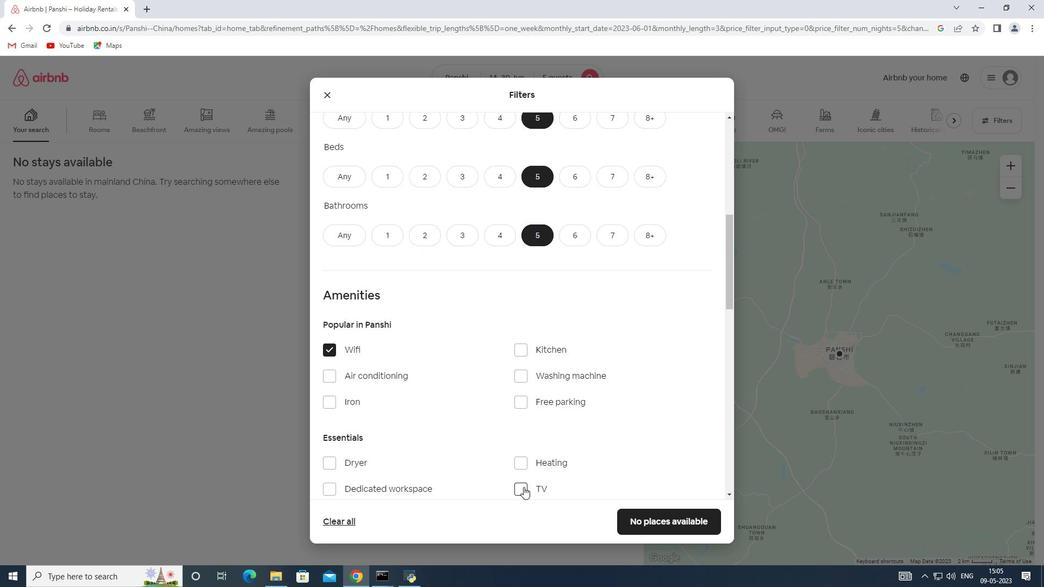 
Action: Mouse moved to (359, 376)
Screenshot: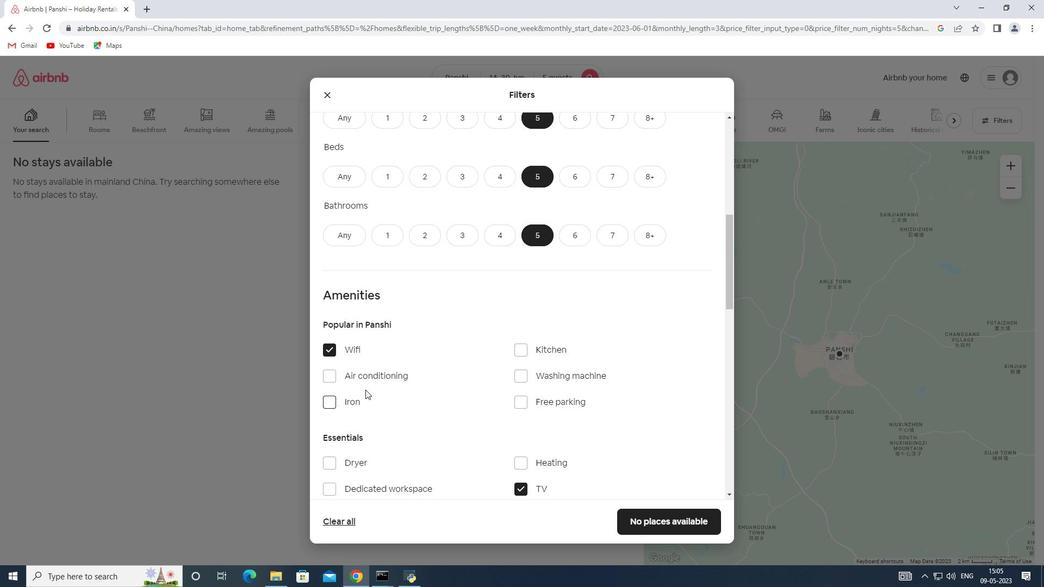
Action: Mouse scrolled (359, 376) with delta (0, 0)
Screenshot: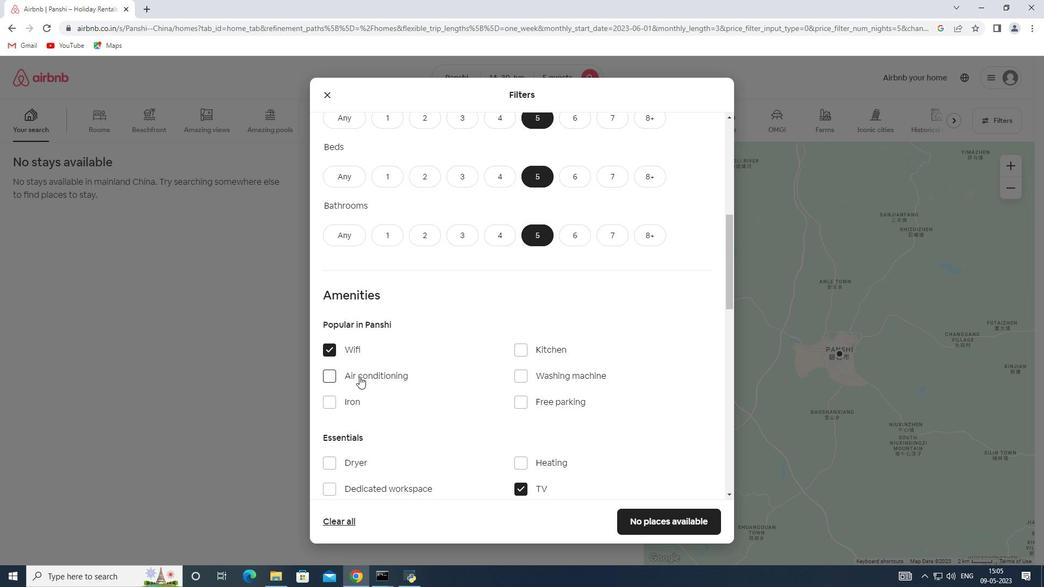 
Action: Mouse scrolled (359, 376) with delta (0, 0)
Screenshot: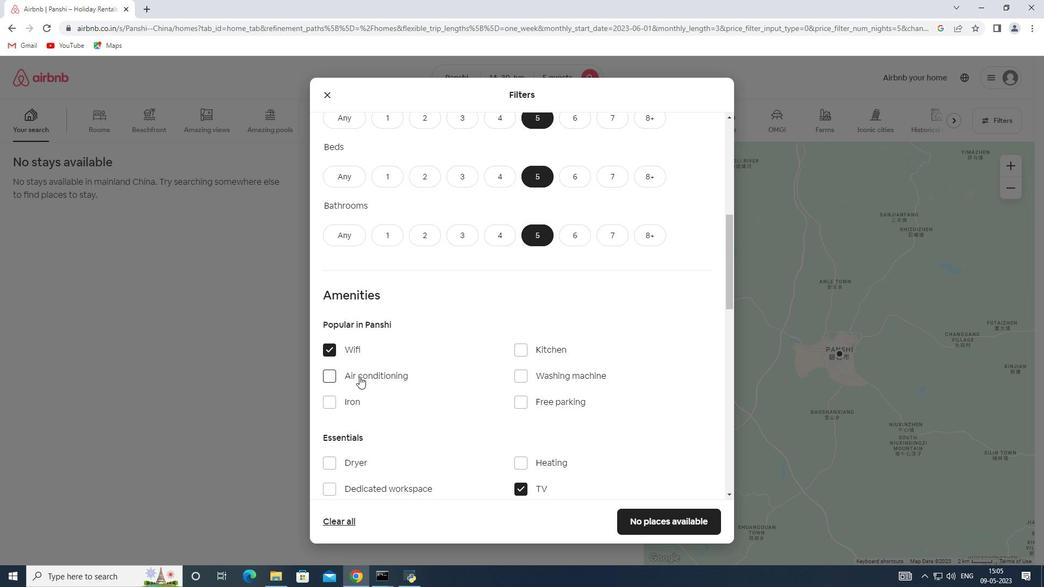 
Action: Mouse moved to (525, 293)
Screenshot: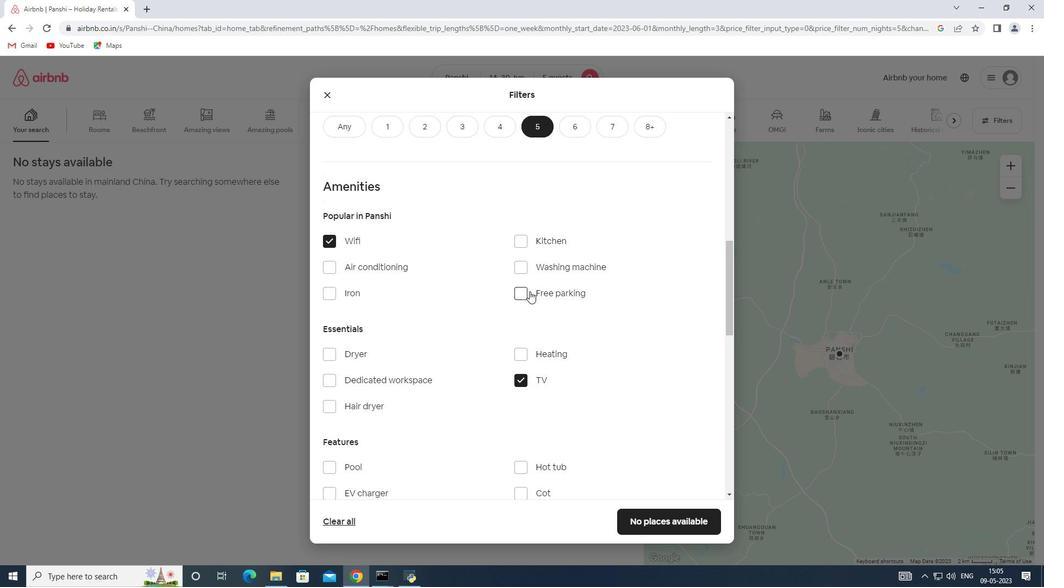 
Action: Mouse pressed left at (525, 293)
Screenshot: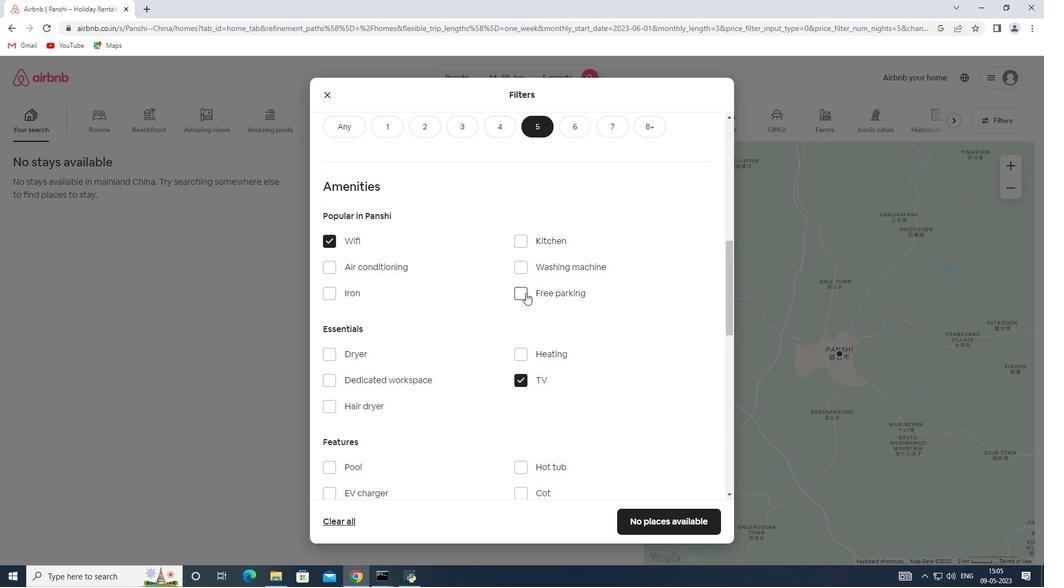 
Action: Mouse moved to (433, 368)
Screenshot: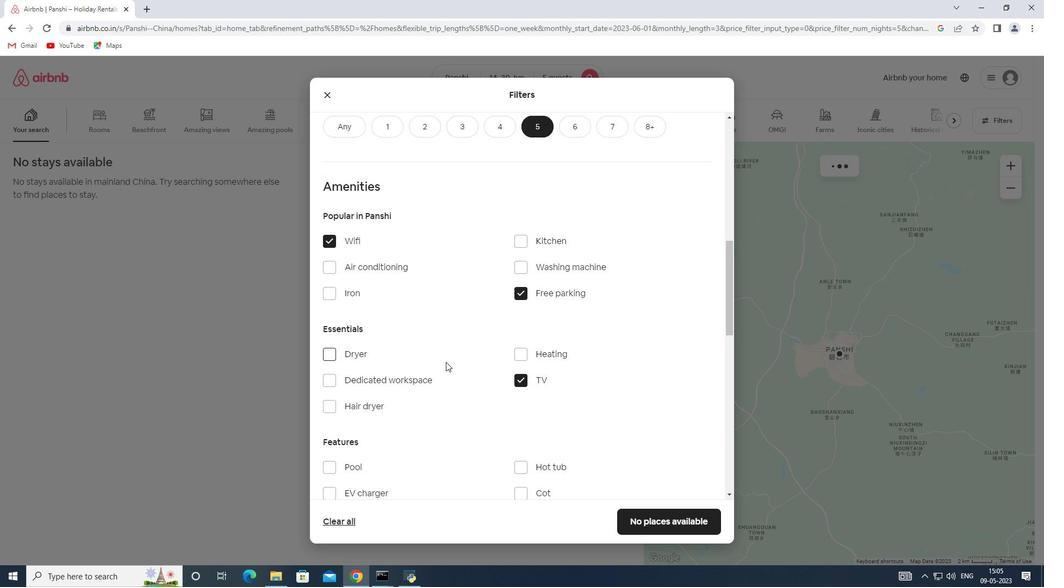 
Action: Mouse scrolled (433, 367) with delta (0, 0)
Screenshot: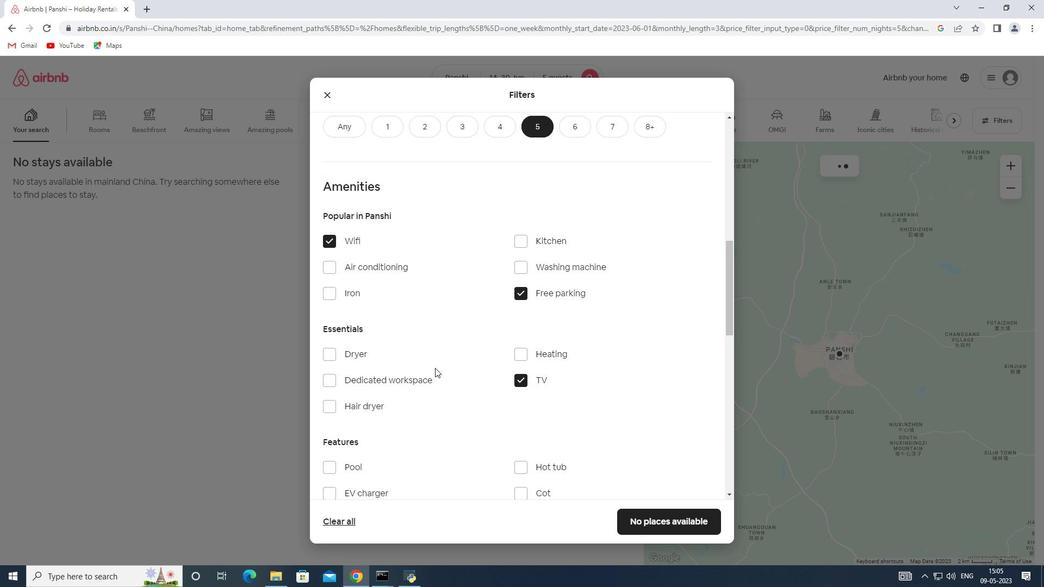 
Action: Mouse scrolled (433, 367) with delta (0, 0)
Screenshot: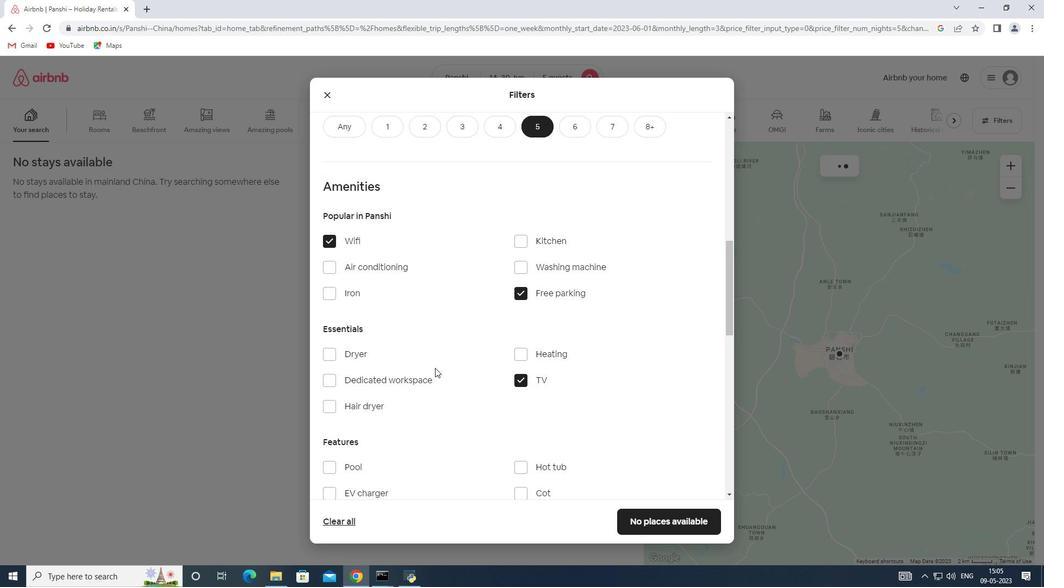 
Action: Mouse moved to (348, 410)
Screenshot: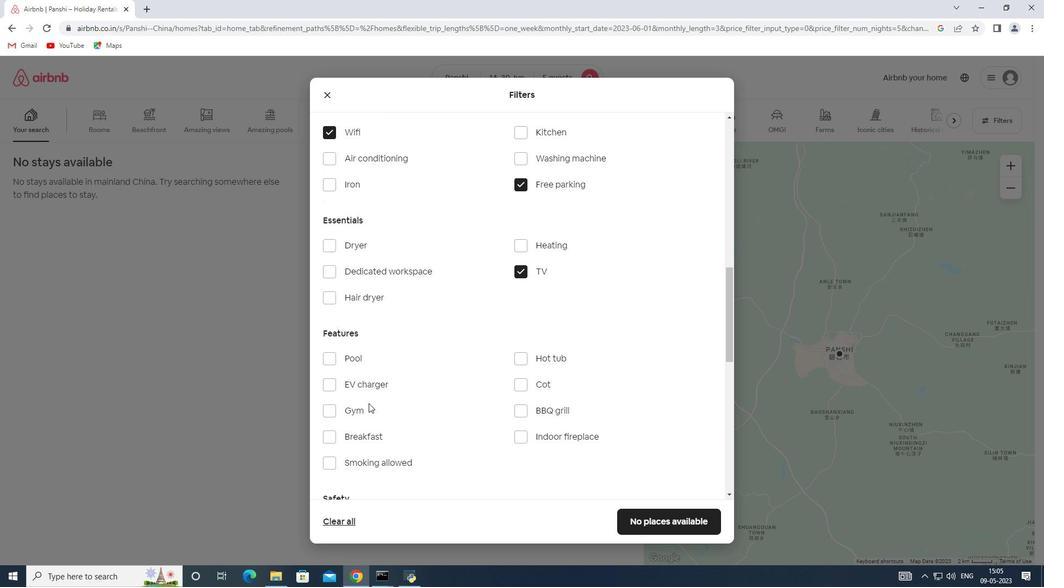 
Action: Mouse pressed left at (348, 410)
Screenshot: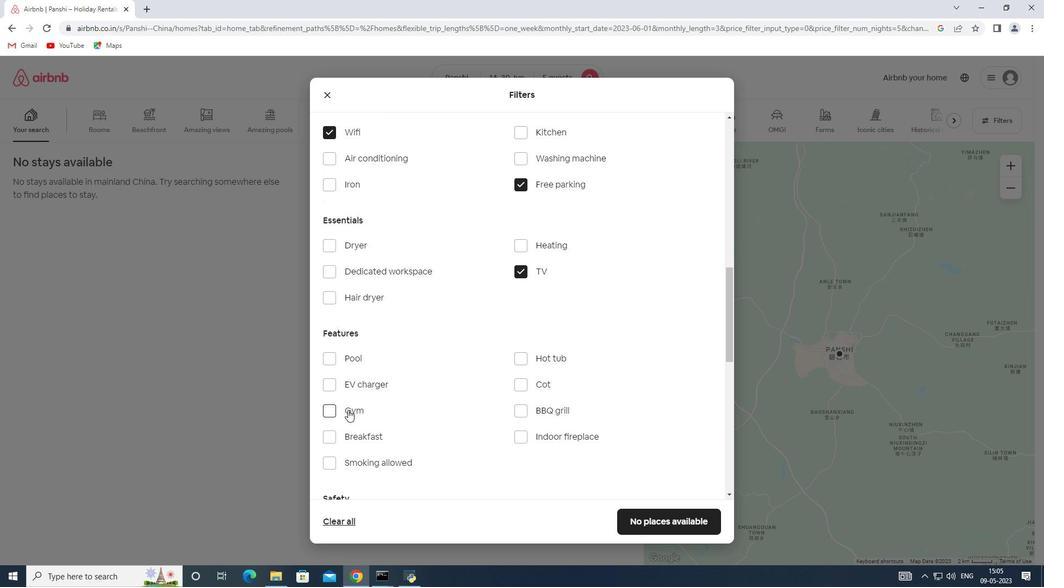 
Action: Mouse moved to (350, 437)
Screenshot: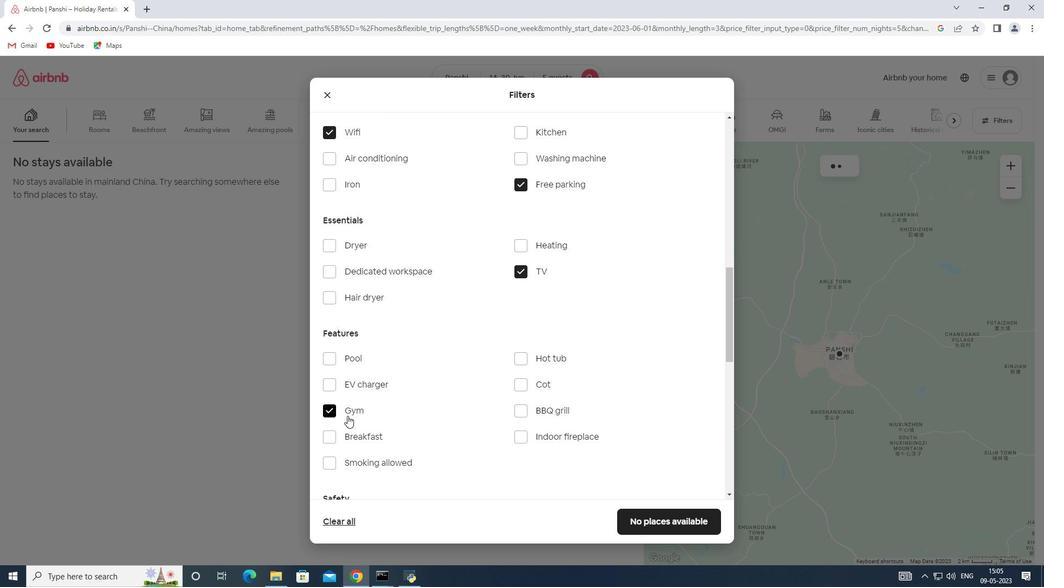 
Action: Mouse pressed left at (350, 437)
Screenshot: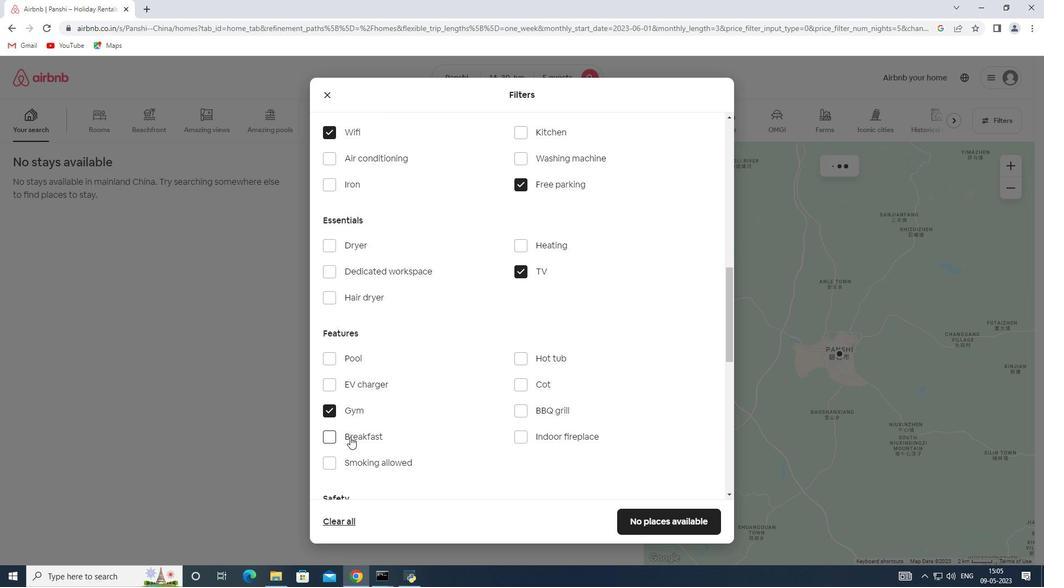 
Action: Mouse moved to (395, 400)
Screenshot: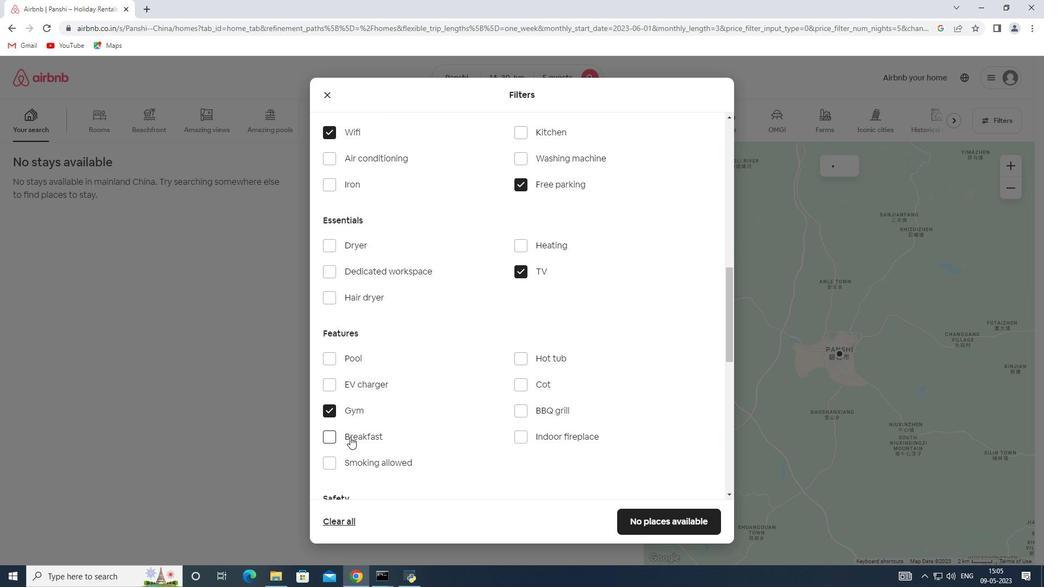 
Action: Mouse scrolled (395, 400) with delta (0, 0)
Screenshot: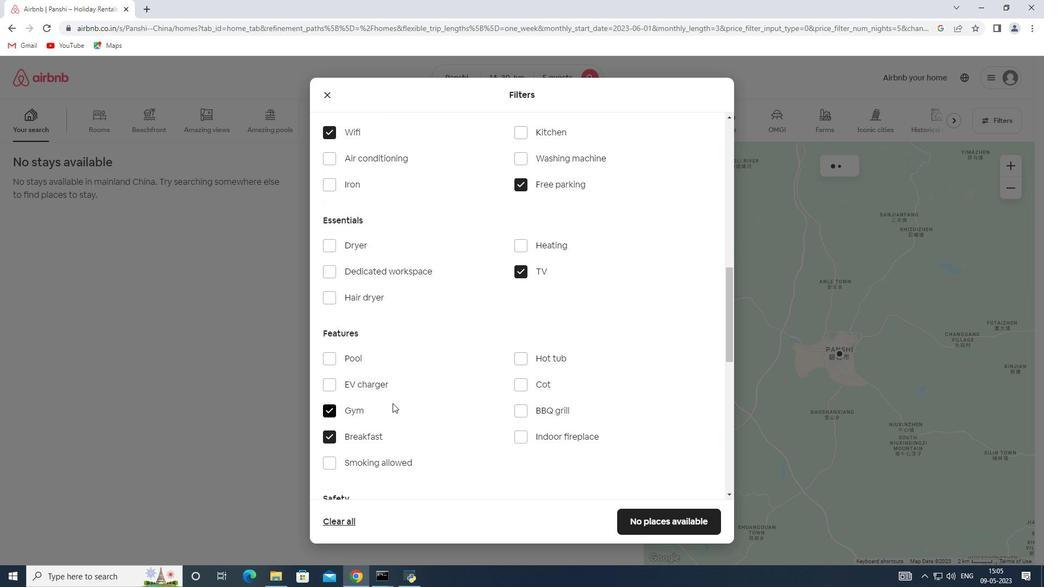 
Action: Mouse scrolled (395, 400) with delta (0, 0)
Screenshot: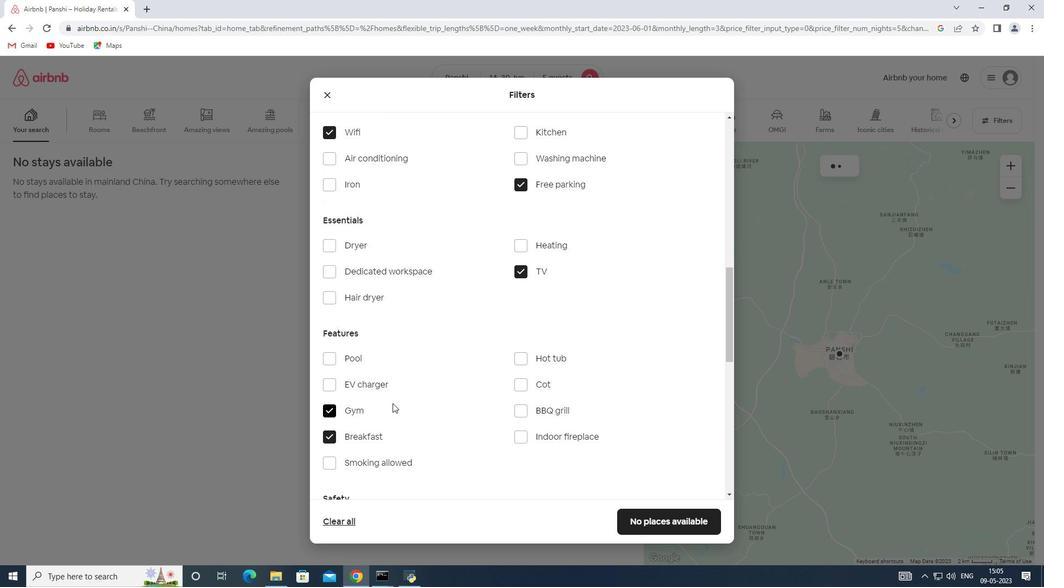 
Action: Mouse scrolled (395, 400) with delta (0, 0)
Screenshot: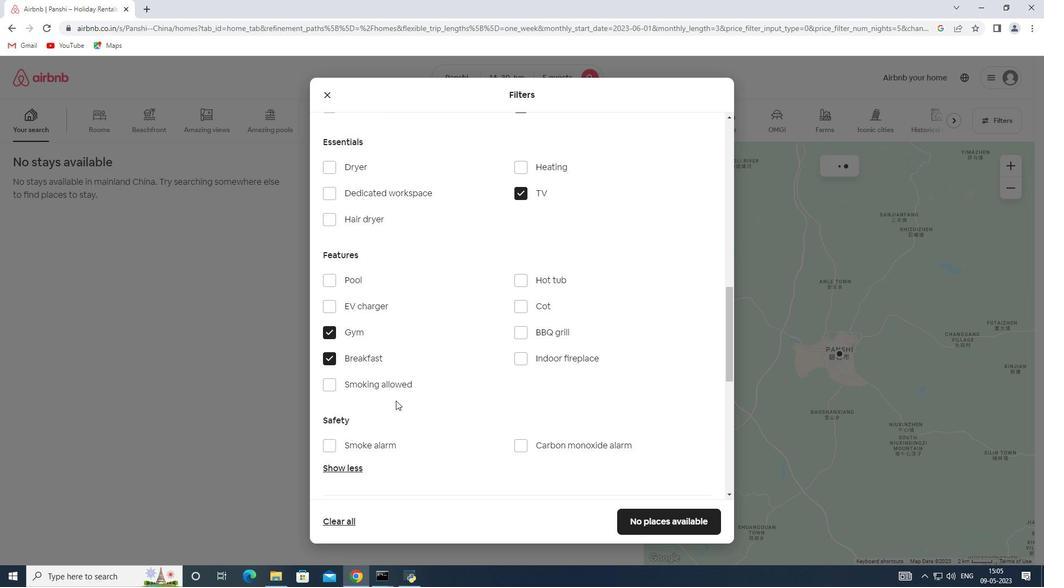 
Action: Mouse scrolled (395, 400) with delta (0, 0)
Screenshot: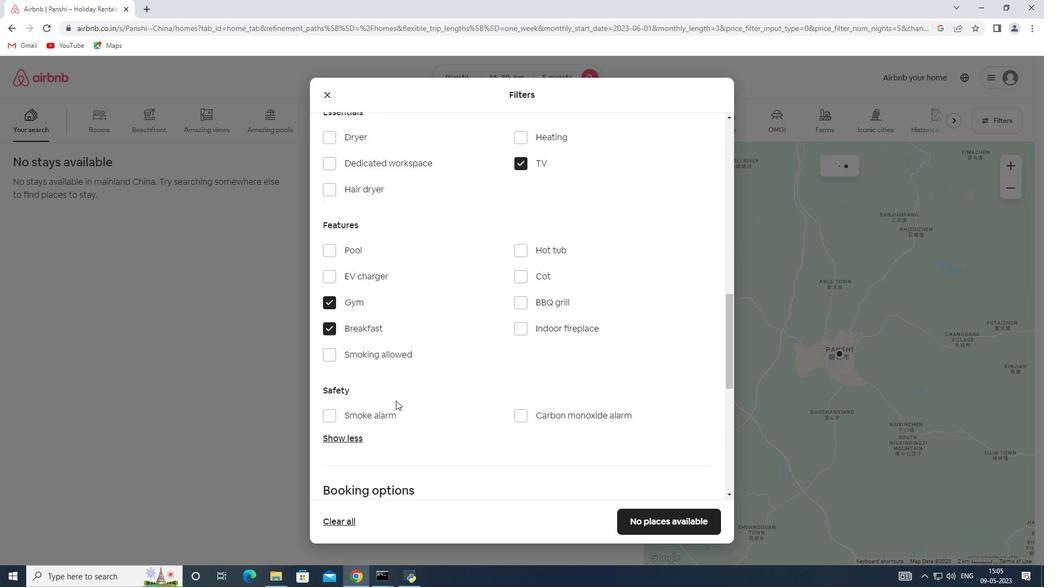 
Action: Mouse moved to (396, 400)
Screenshot: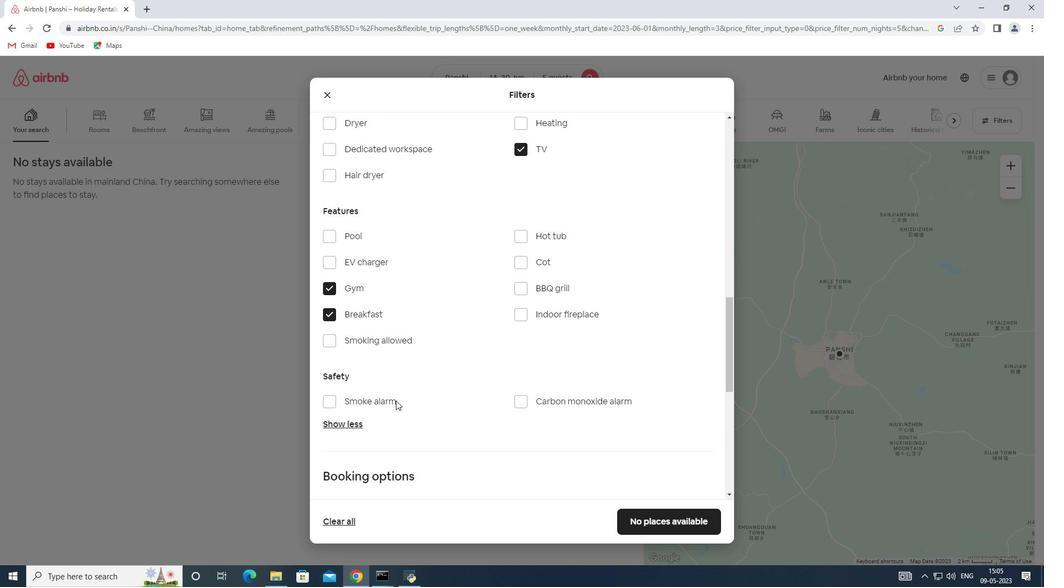 
Action: Mouse scrolled (396, 399) with delta (0, 0)
Screenshot: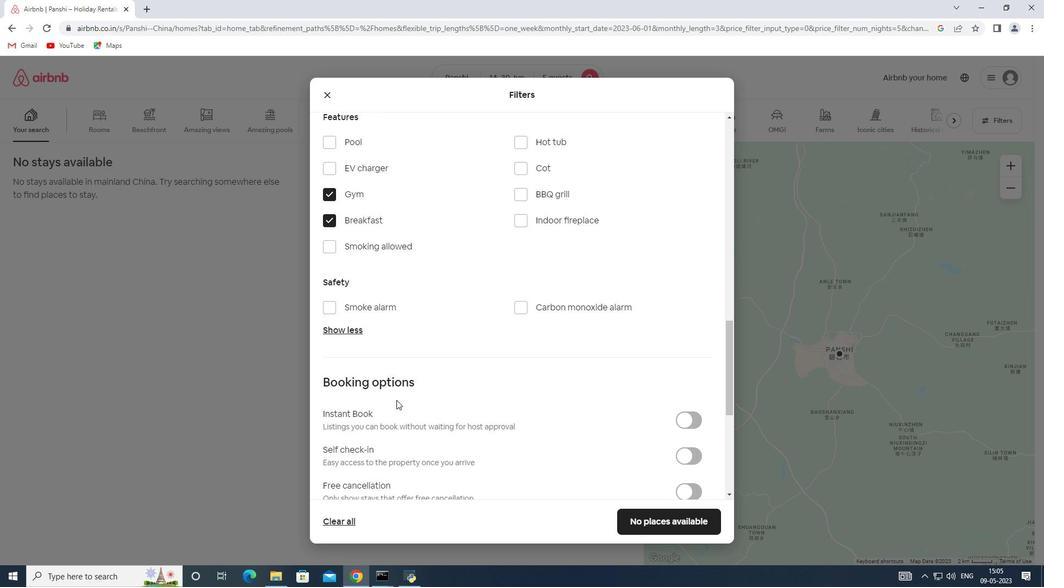 
Action: Mouse scrolled (396, 399) with delta (0, 0)
Screenshot: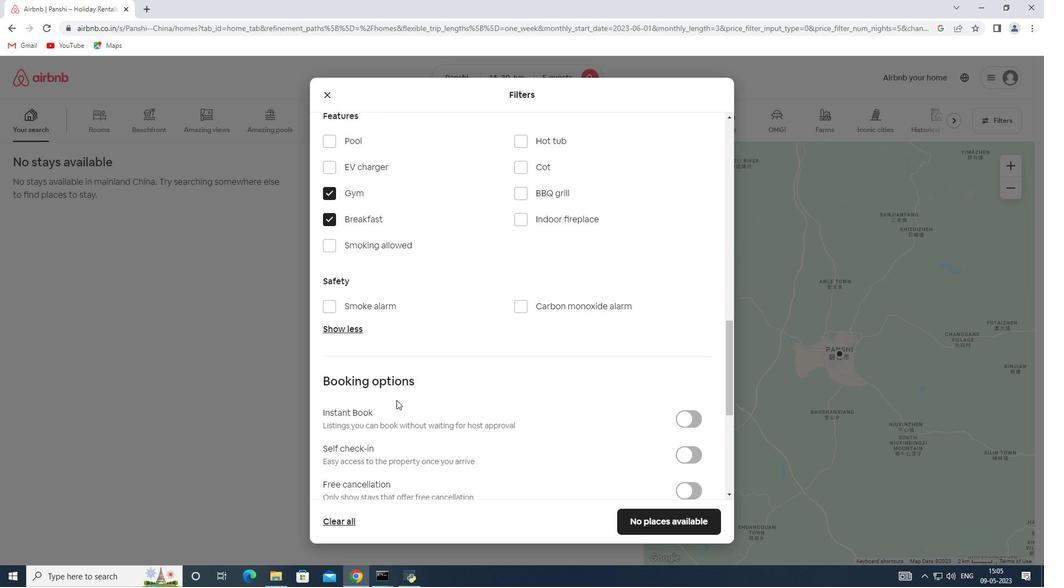 
Action: Mouse moved to (683, 345)
Screenshot: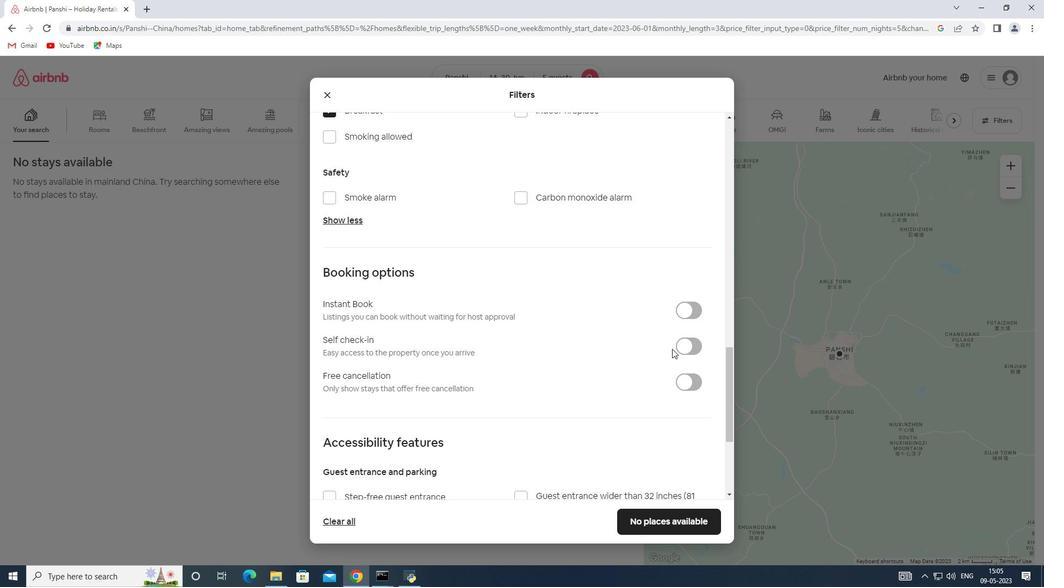 
Action: Mouse pressed left at (683, 345)
Screenshot: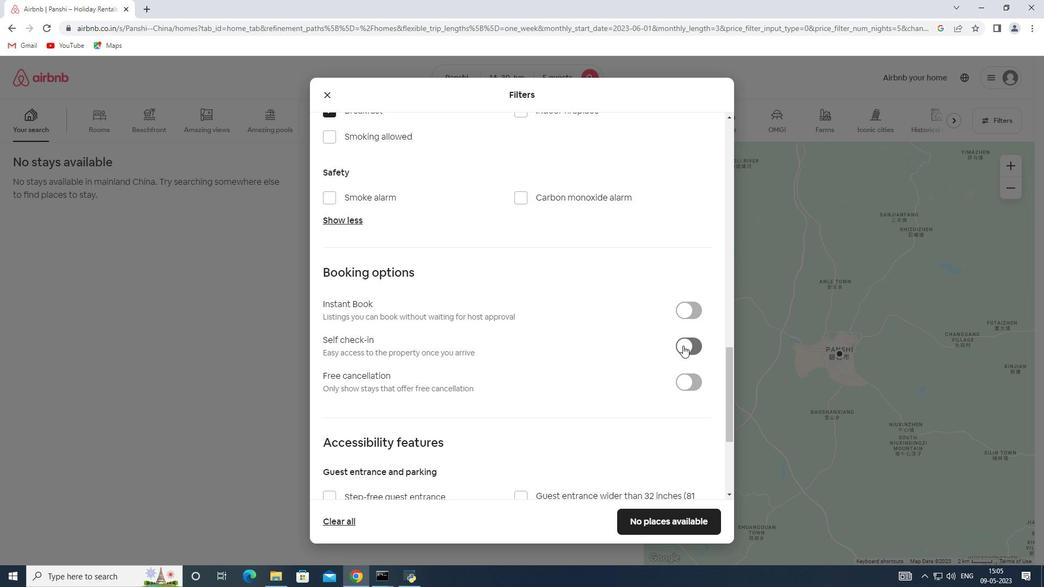 
Action: Mouse moved to (377, 384)
Screenshot: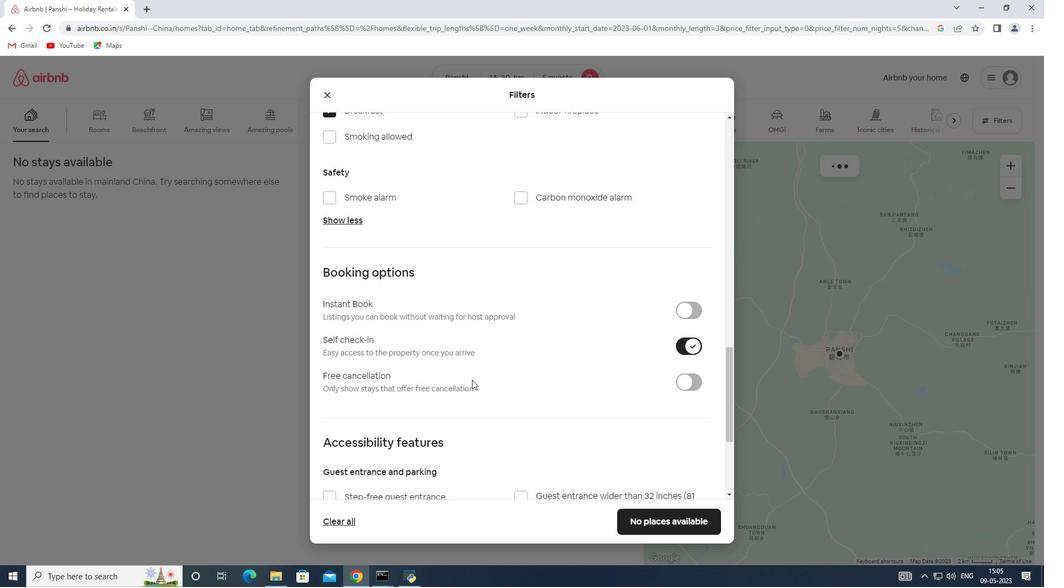 
Action: Mouse scrolled (377, 383) with delta (0, 0)
Screenshot: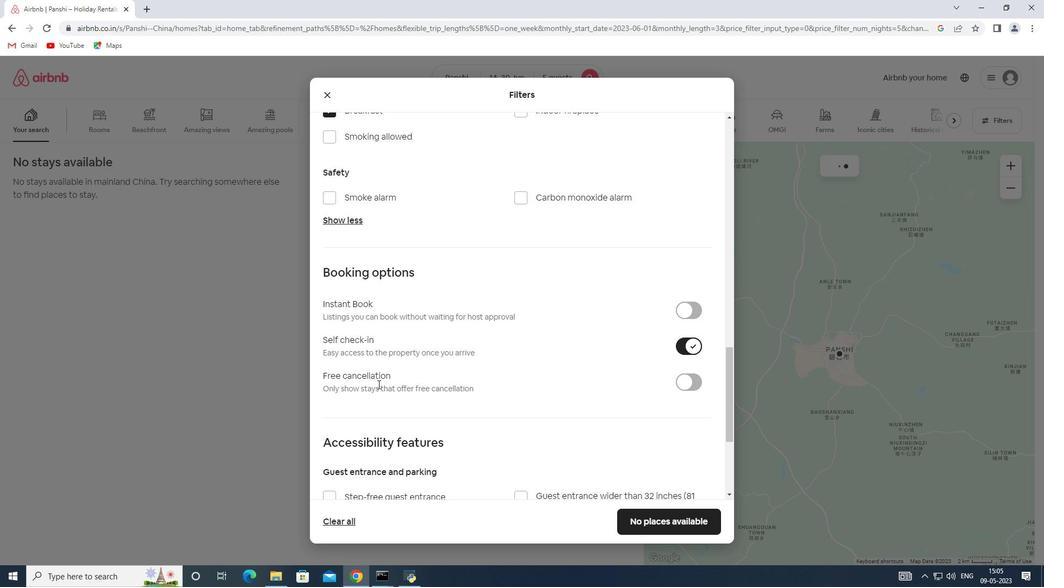 
Action: Mouse scrolled (377, 383) with delta (0, 0)
Screenshot: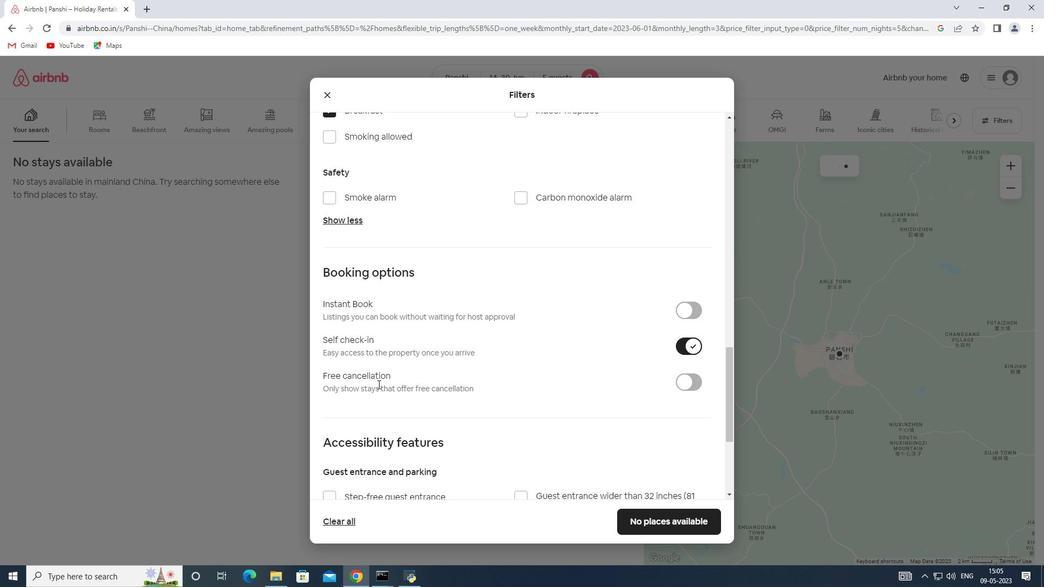 
Action: Mouse scrolled (377, 383) with delta (0, 0)
Screenshot: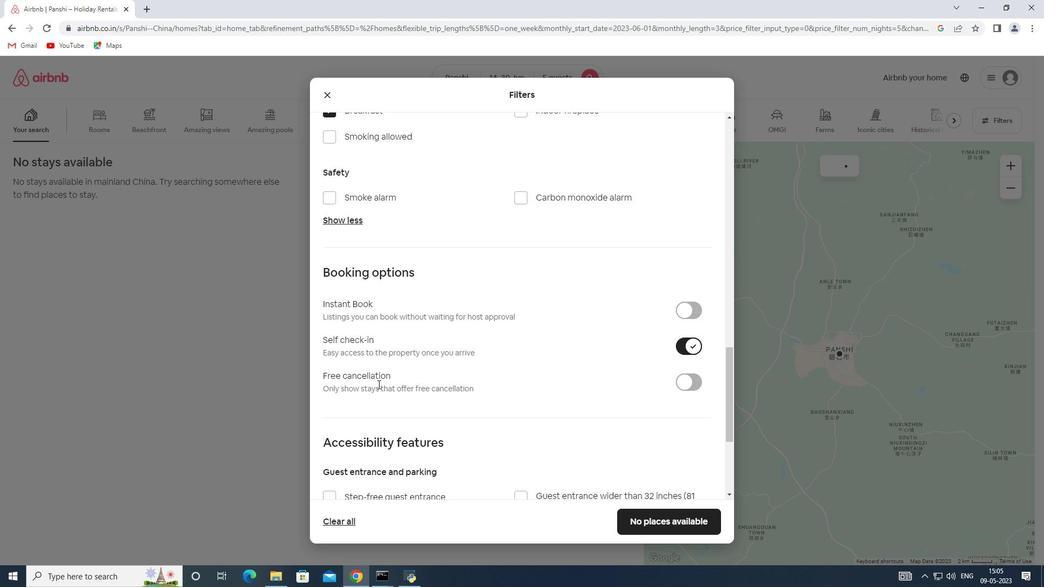 
Action: Mouse scrolled (377, 383) with delta (0, 0)
Screenshot: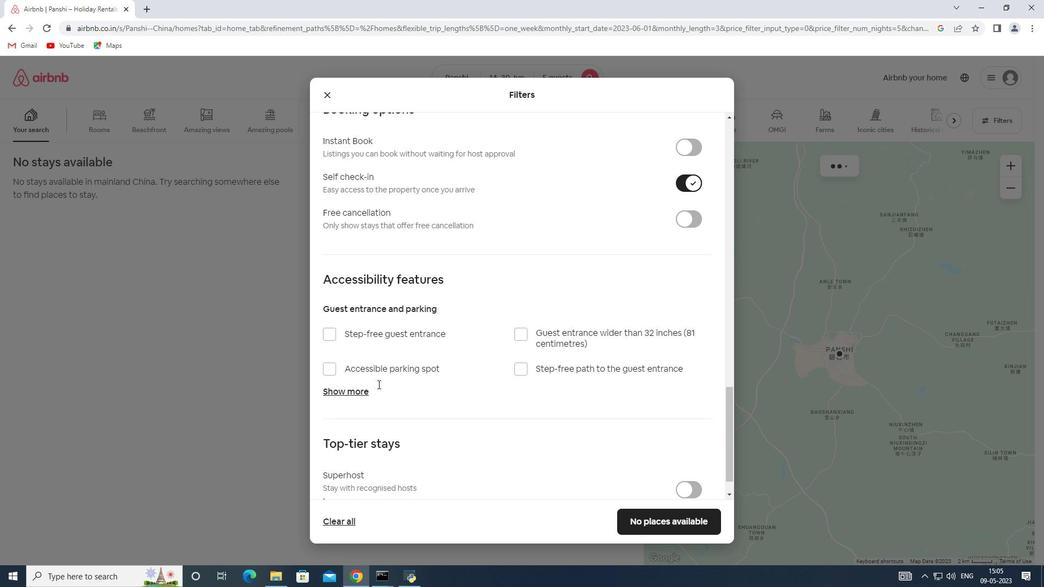 
Action: Mouse scrolled (377, 383) with delta (0, 0)
Screenshot: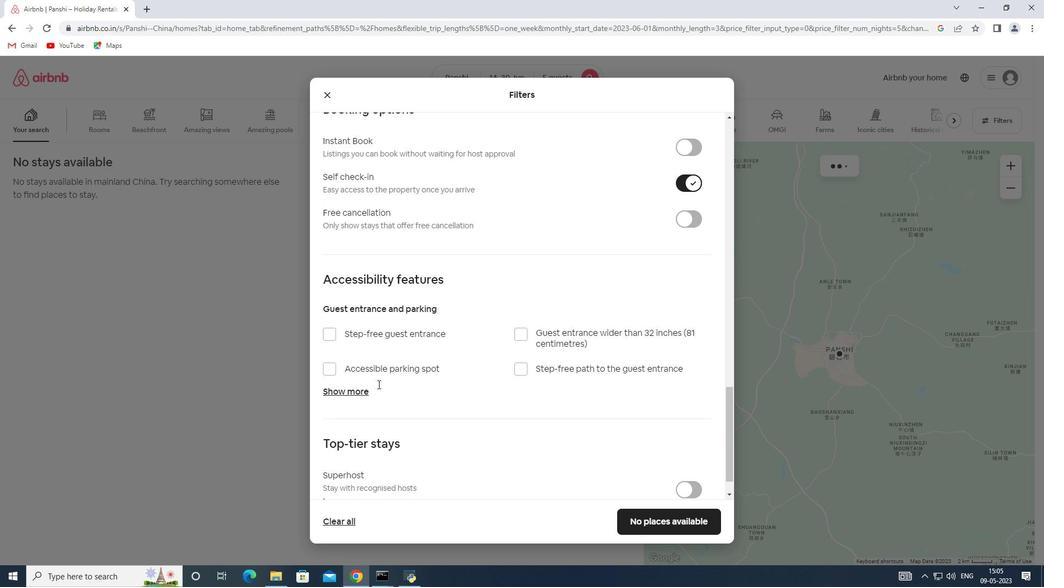 
Action: Mouse scrolled (377, 383) with delta (0, 0)
Screenshot: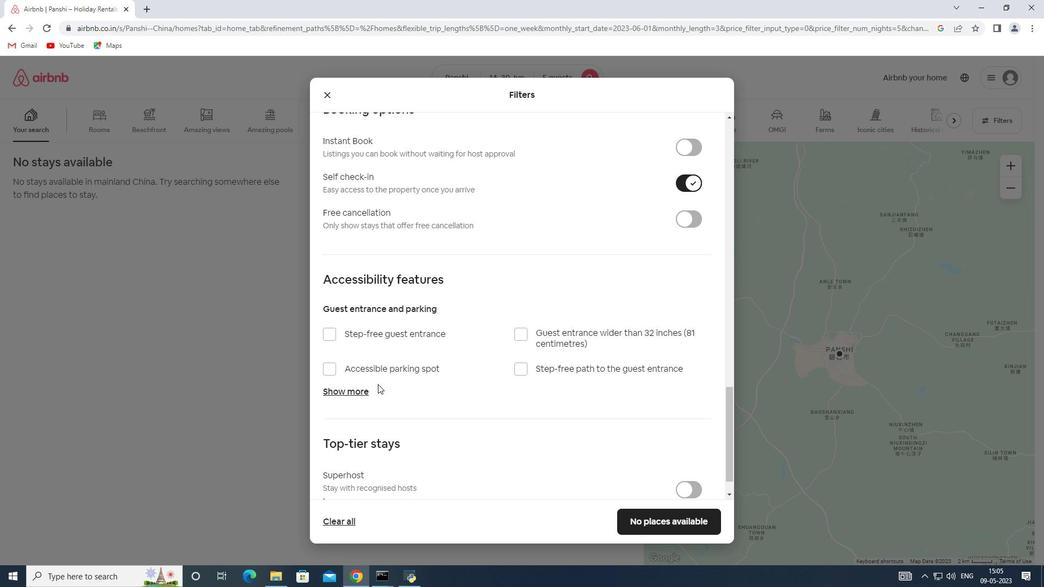 
Action: Mouse scrolled (377, 383) with delta (0, 0)
Screenshot: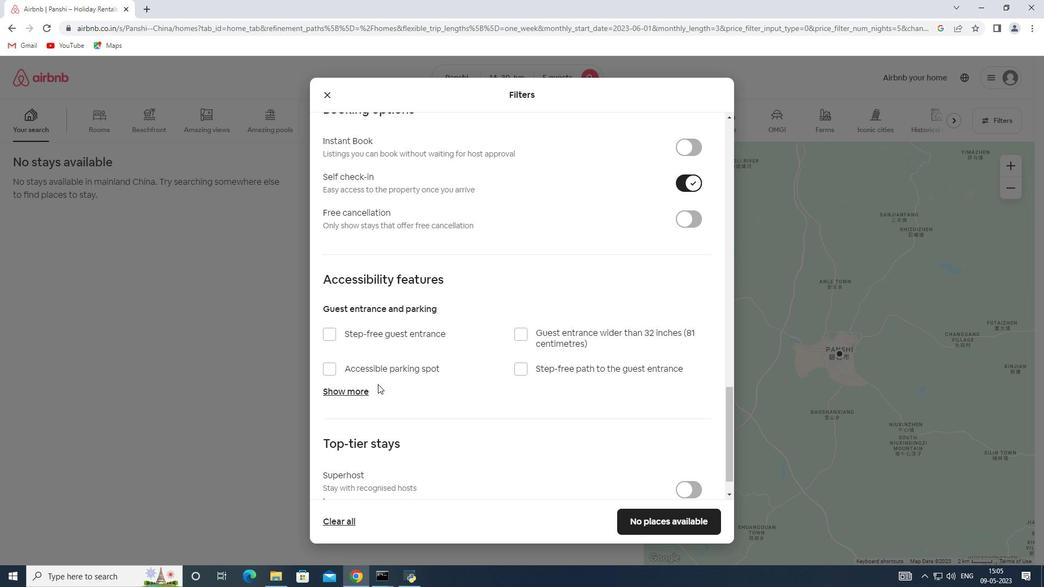 
Action: Mouse scrolled (377, 383) with delta (0, 0)
Screenshot: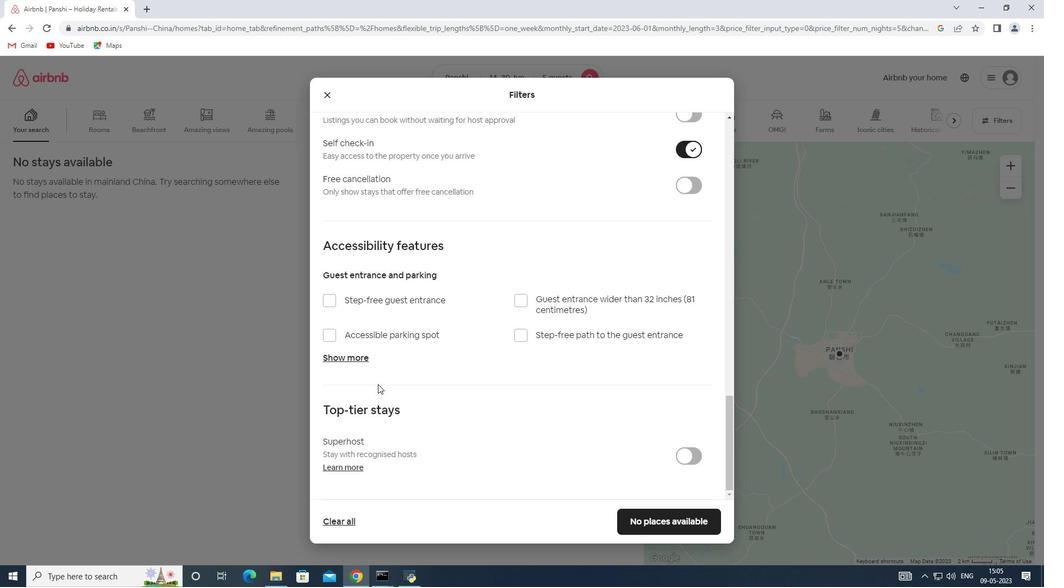 
Action: Mouse scrolled (377, 383) with delta (0, 0)
Screenshot: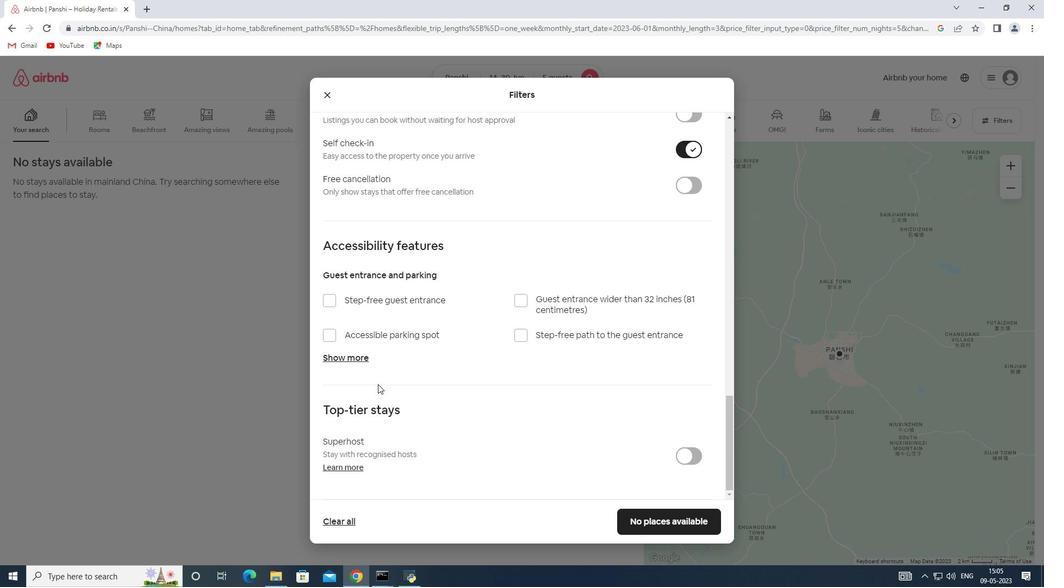 
Action: Mouse moved to (401, 424)
Screenshot: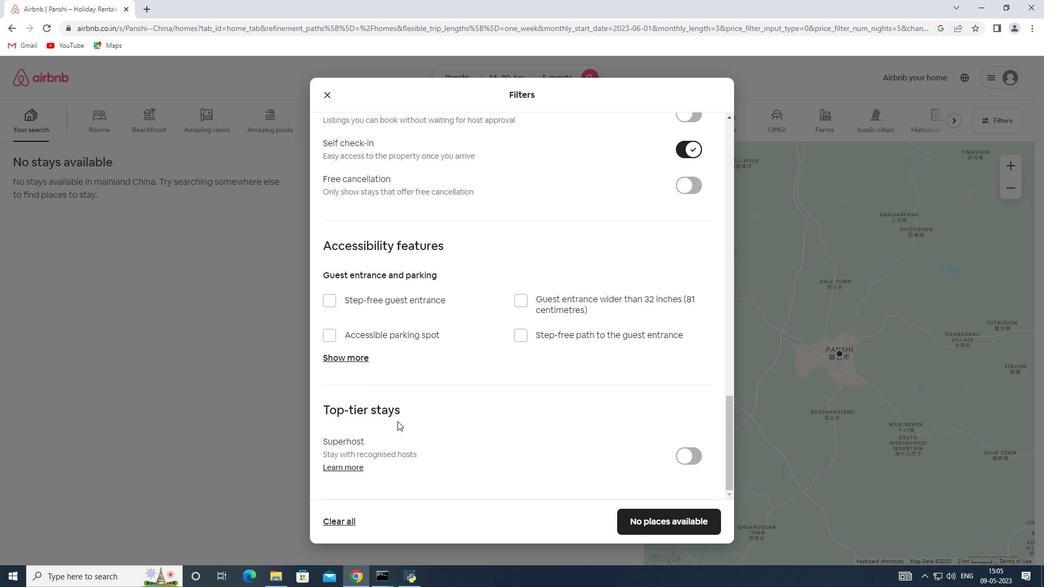 
Action: Mouse scrolled (401, 424) with delta (0, 0)
Screenshot: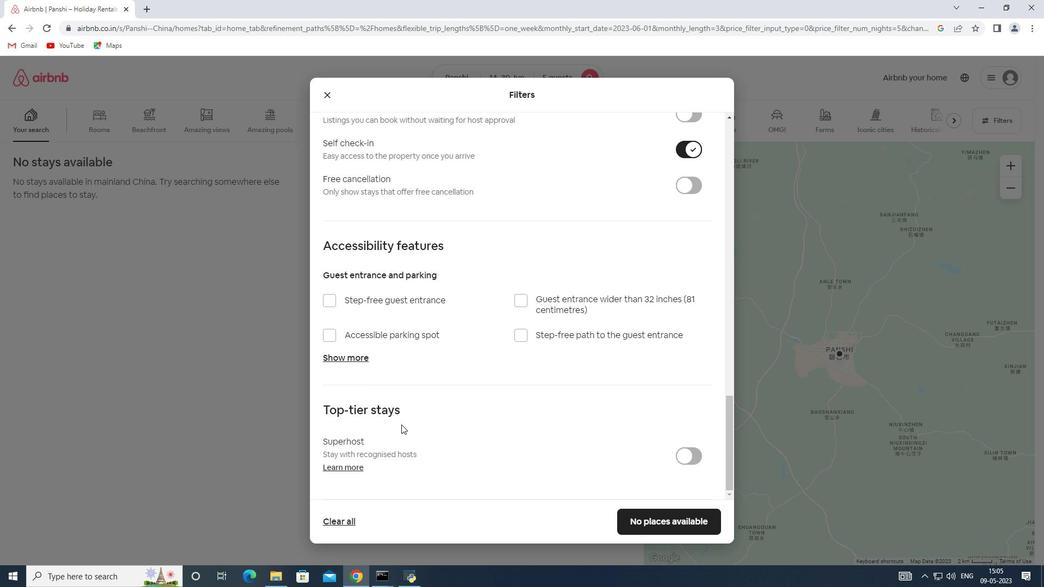 
Action: Mouse scrolled (401, 424) with delta (0, 0)
Screenshot: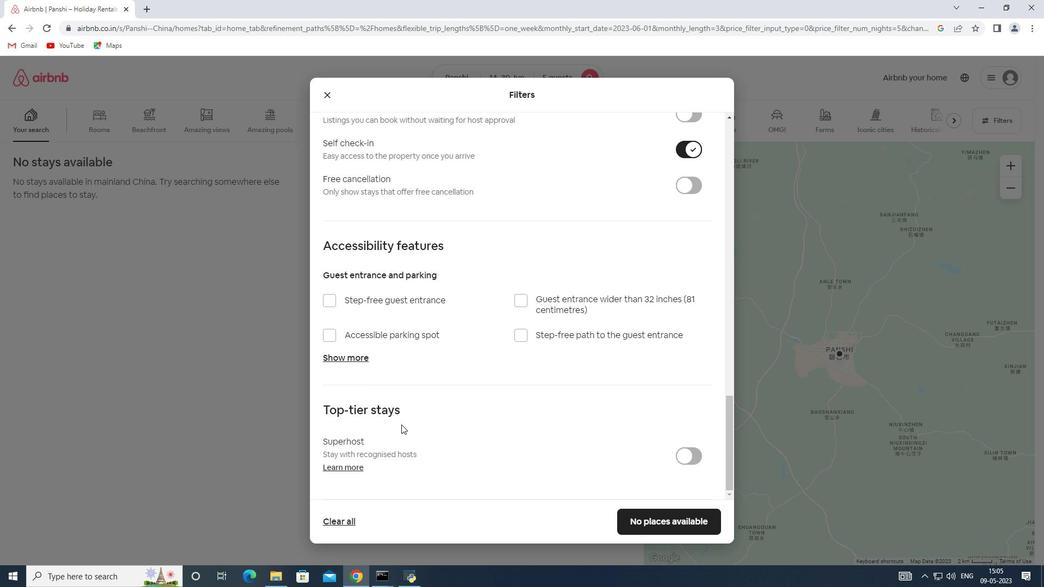 
Action: Mouse moved to (654, 525)
Screenshot: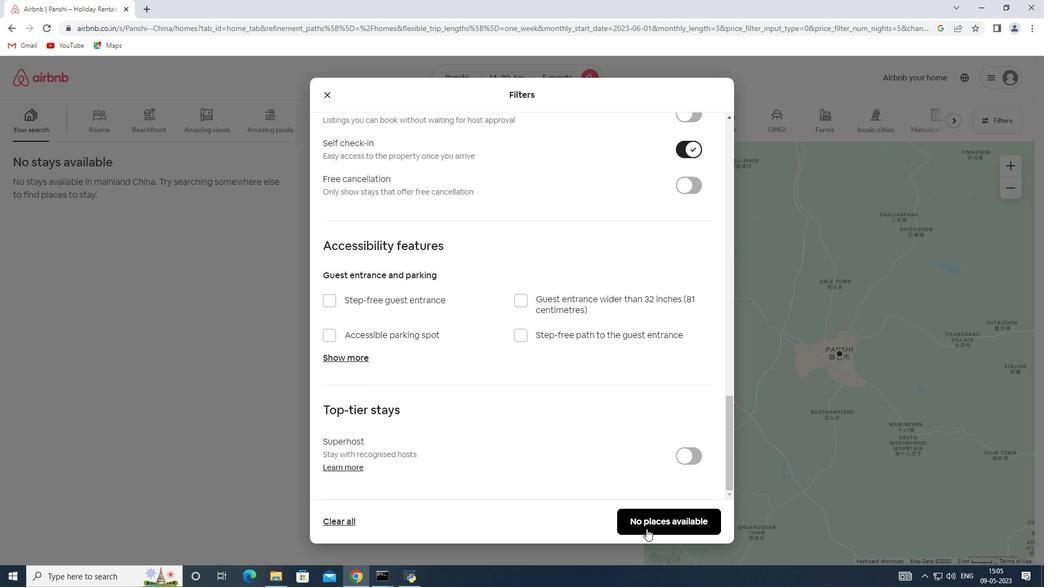 
Action: Mouse pressed left at (654, 525)
Screenshot: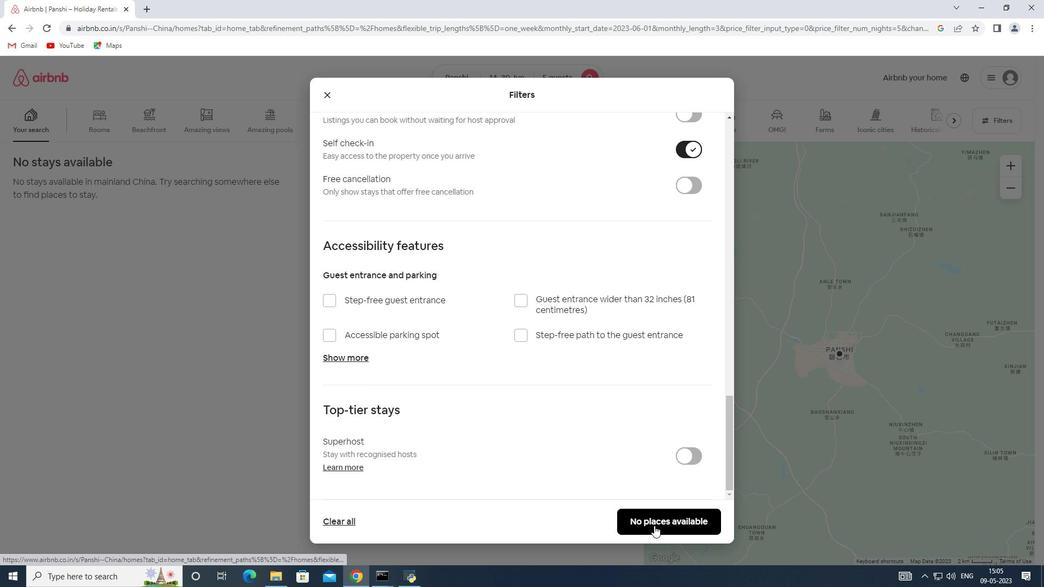 
